 Task: Add Nature's Path Crunchy Vanilla Sunrise Cereal to the cart.
Action: Mouse moved to (701, 241)
Screenshot: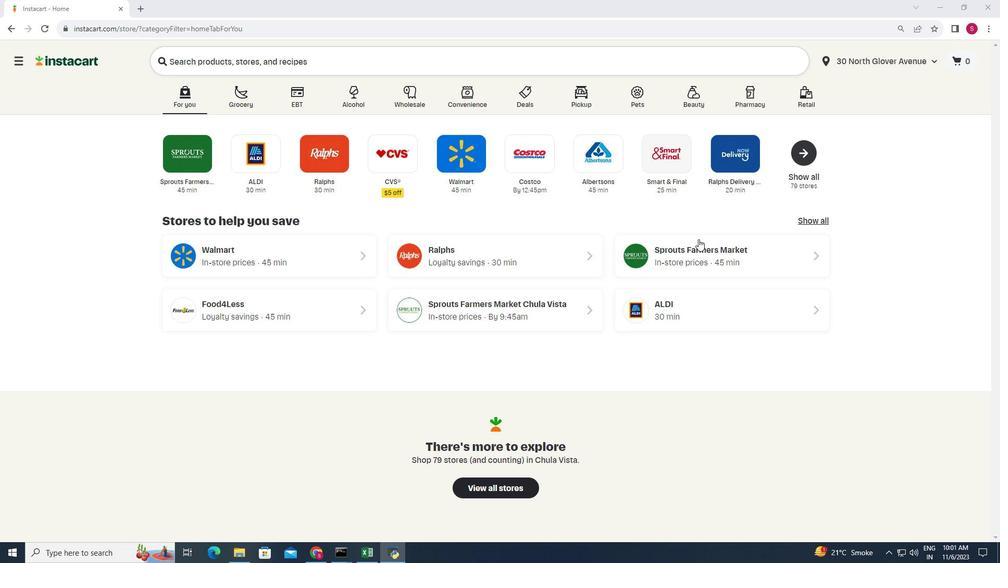 
Action: Mouse pressed left at (701, 241)
Screenshot: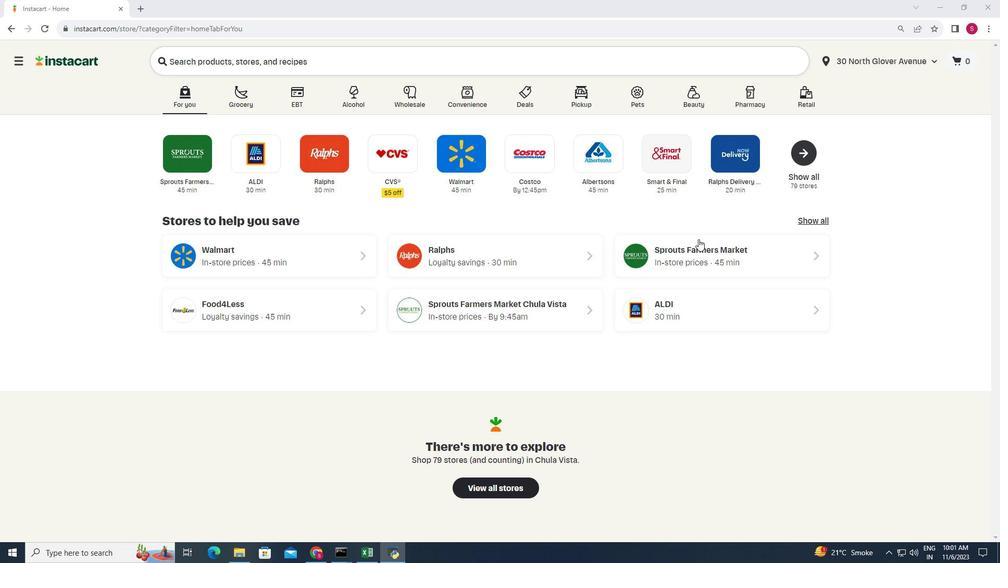 
Action: Mouse moved to (53, 414)
Screenshot: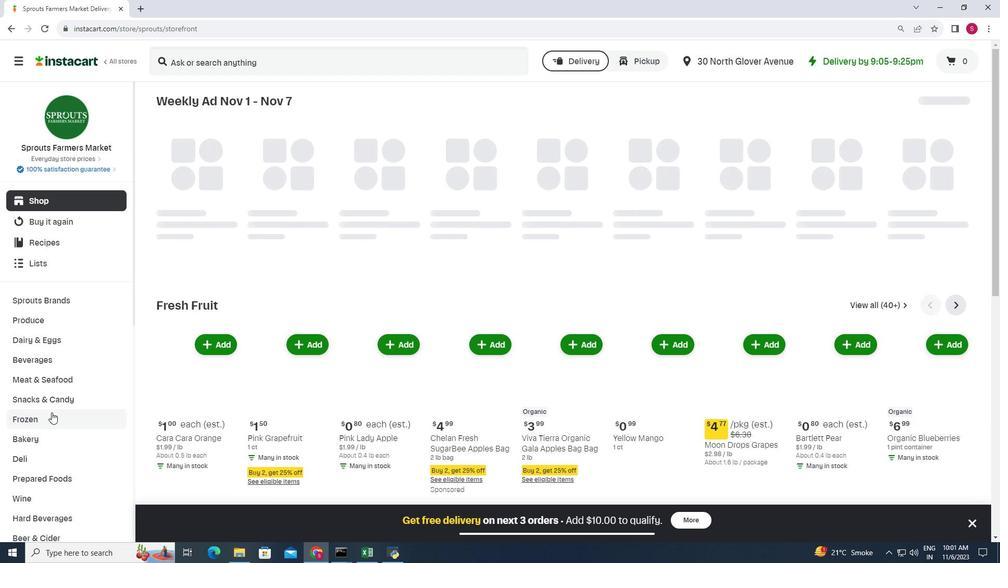 
Action: Mouse scrolled (53, 413) with delta (0, 0)
Screenshot: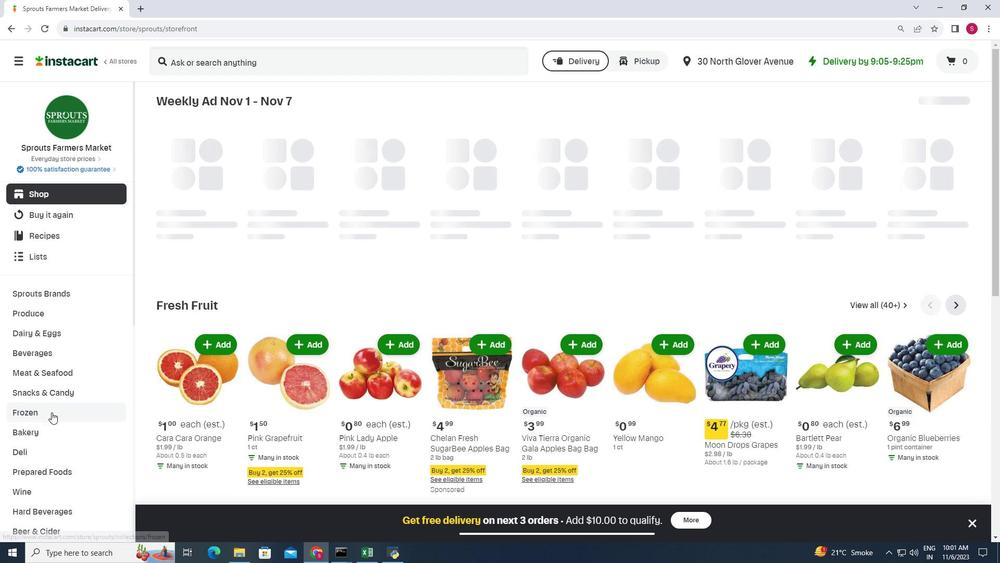 
Action: Mouse scrolled (53, 413) with delta (0, 0)
Screenshot: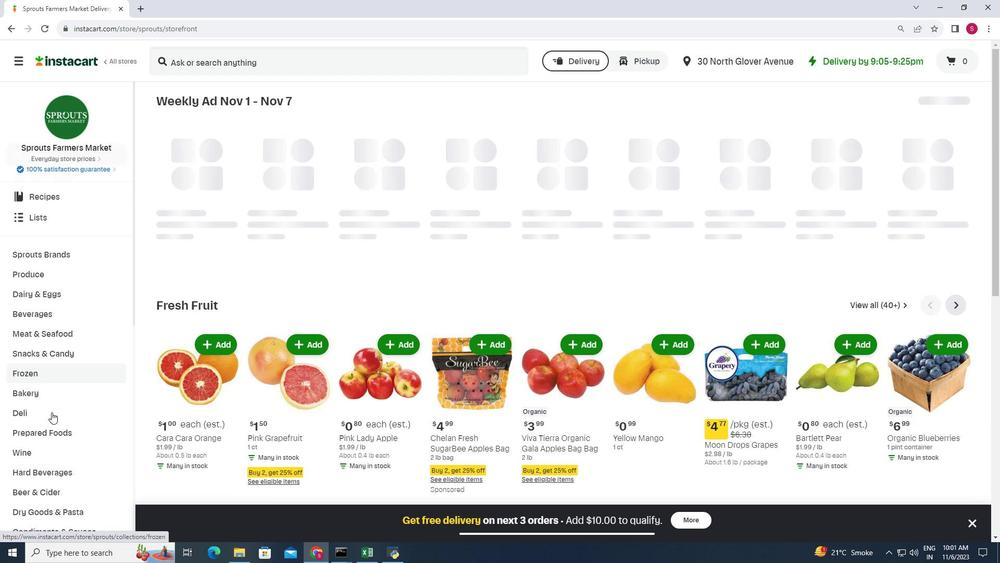 
Action: Mouse scrolled (53, 413) with delta (0, 0)
Screenshot: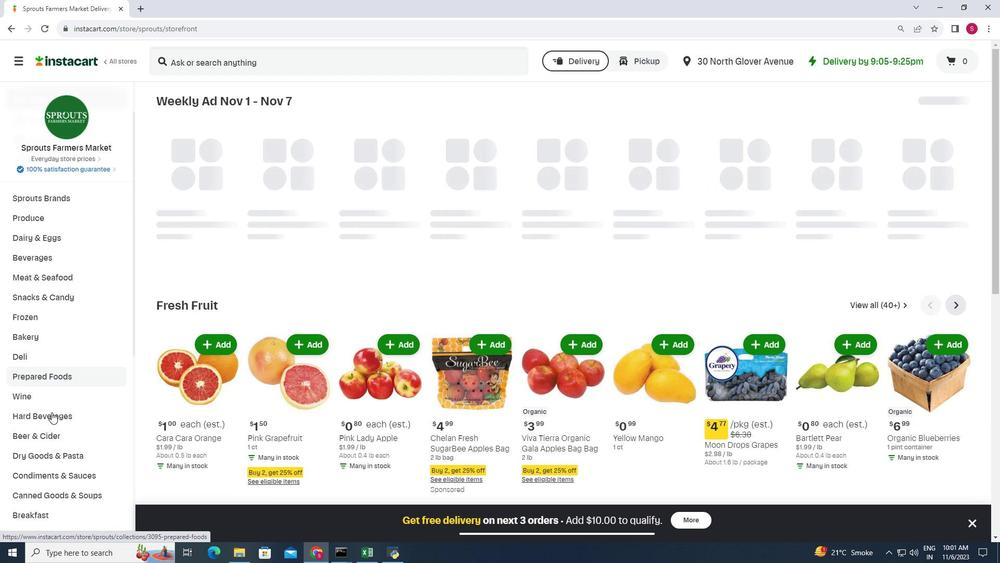 
Action: Mouse scrolled (53, 413) with delta (0, 0)
Screenshot: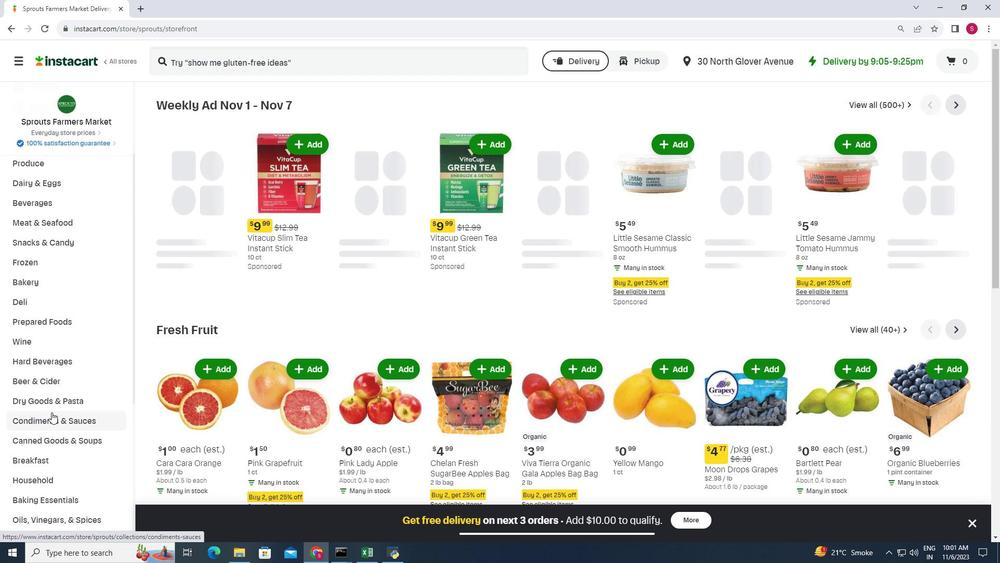 
Action: Mouse moved to (63, 408)
Screenshot: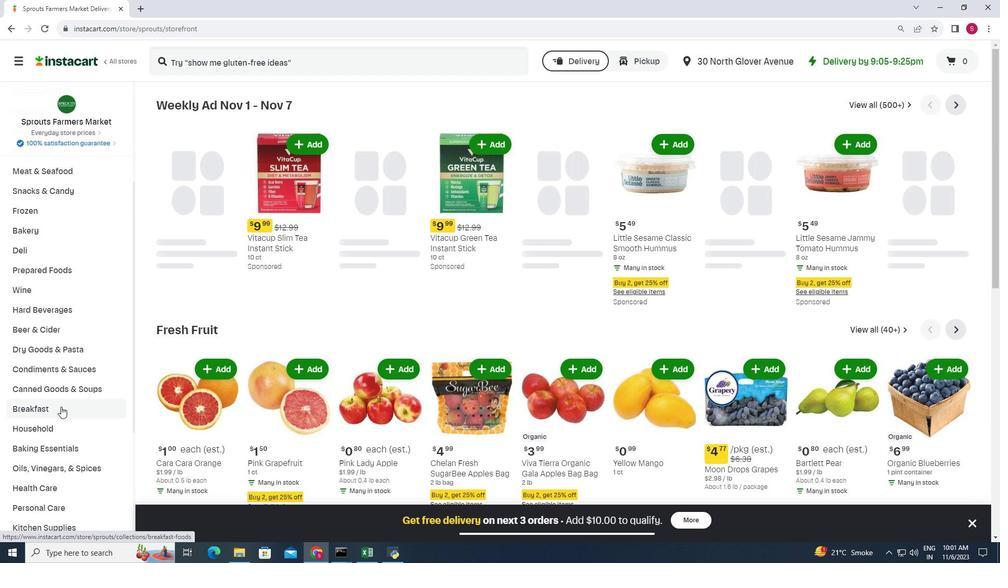 
Action: Mouse pressed left at (63, 408)
Screenshot: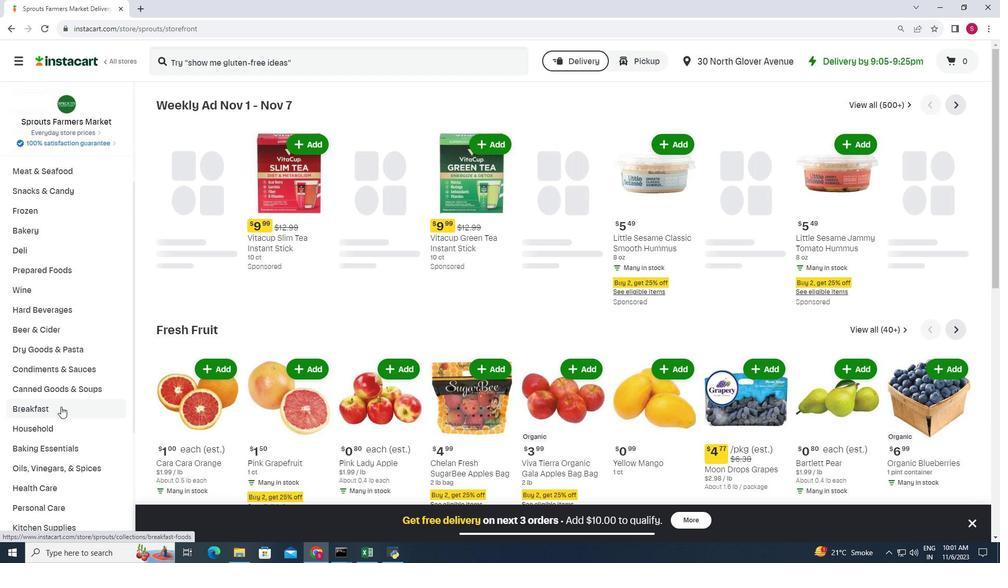 
Action: Mouse moved to (773, 133)
Screenshot: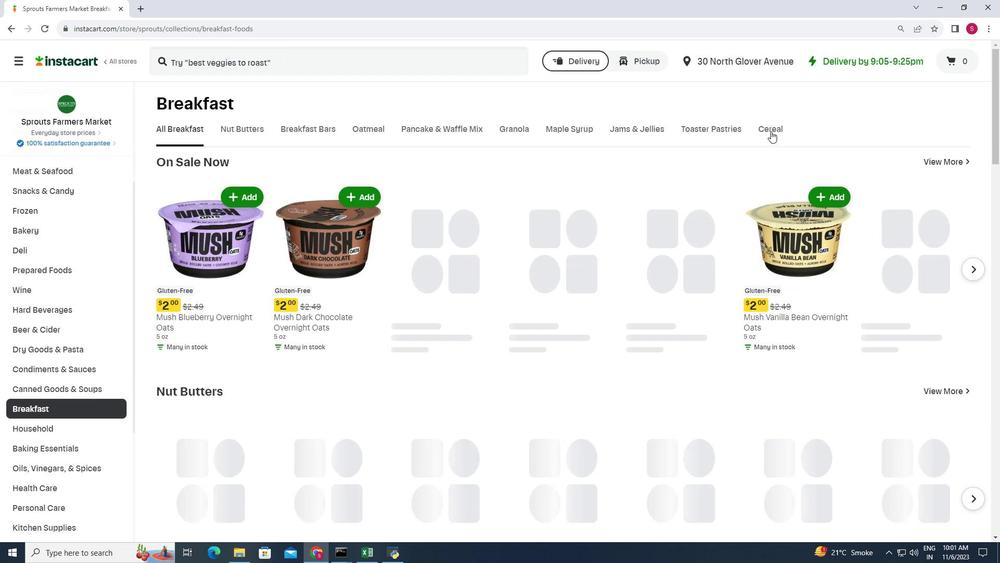 
Action: Mouse pressed left at (773, 133)
Screenshot: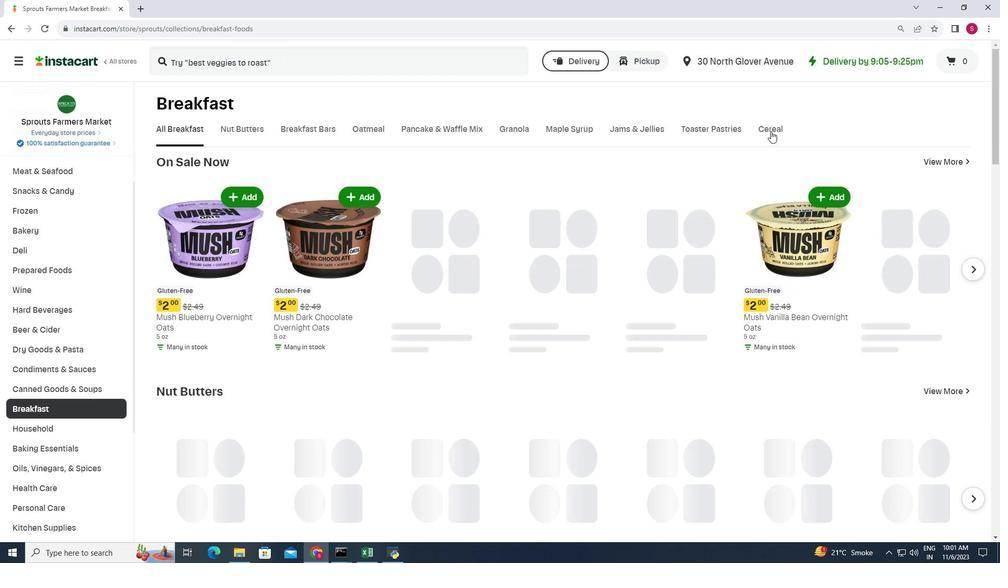 
Action: Mouse moved to (473, 195)
Screenshot: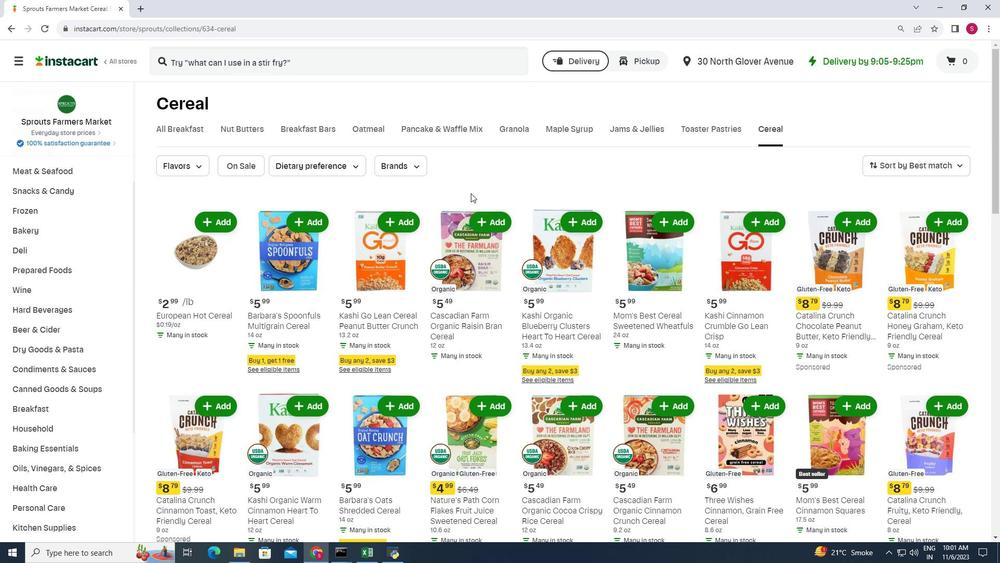 
Action: Mouse scrolled (473, 194) with delta (0, 0)
Screenshot: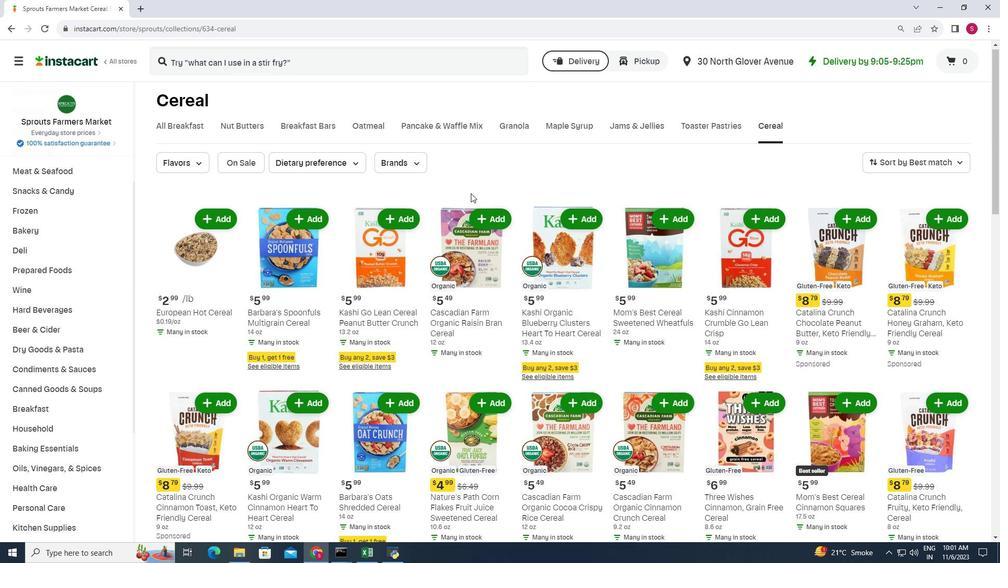 
Action: Mouse moved to (471, 196)
Screenshot: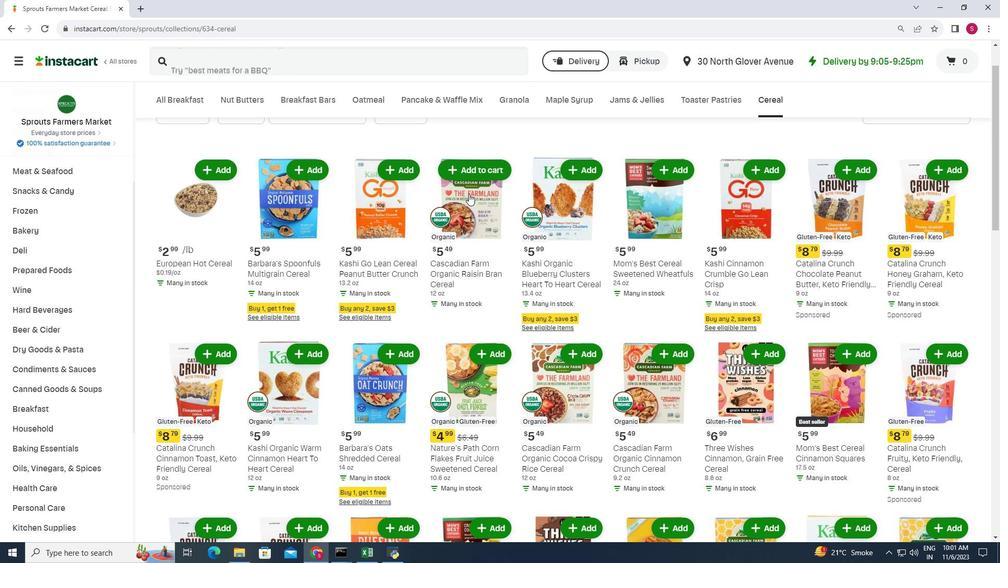 
Action: Mouse scrolled (471, 195) with delta (0, 0)
Screenshot: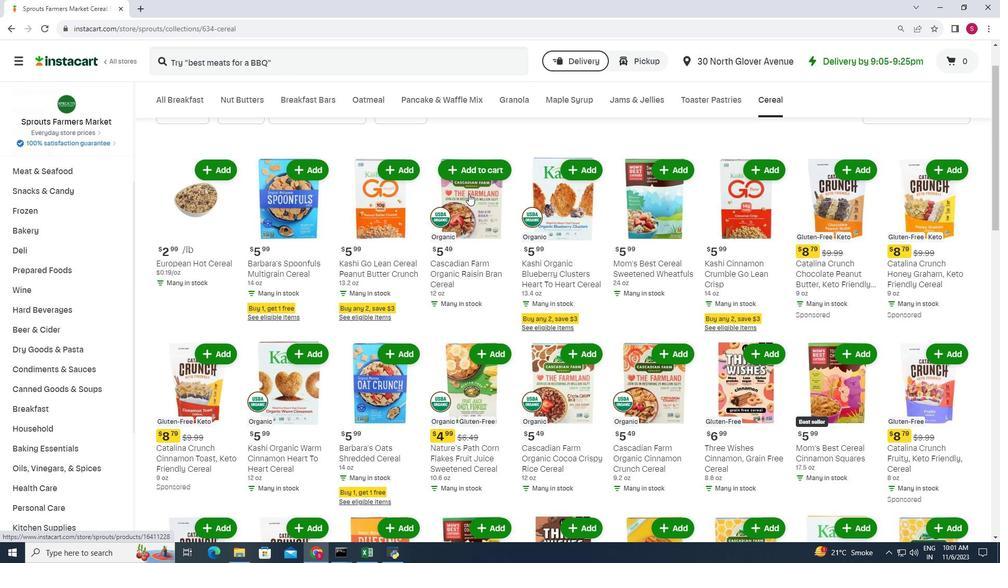 
Action: Mouse scrolled (471, 195) with delta (0, 0)
Screenshot: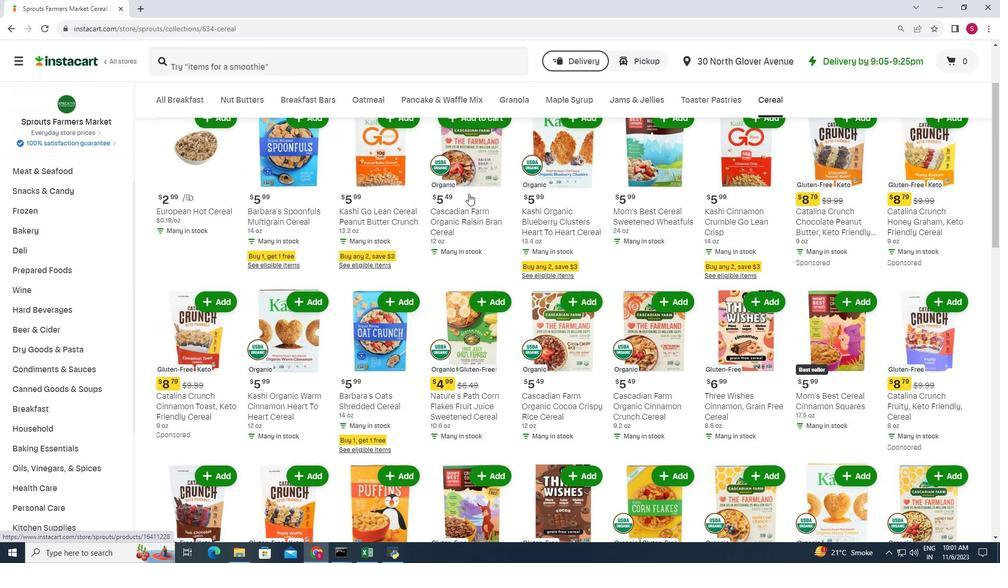 
Action: Mouse scrolled (471, 195) with delta (0, 0)
Screenshot: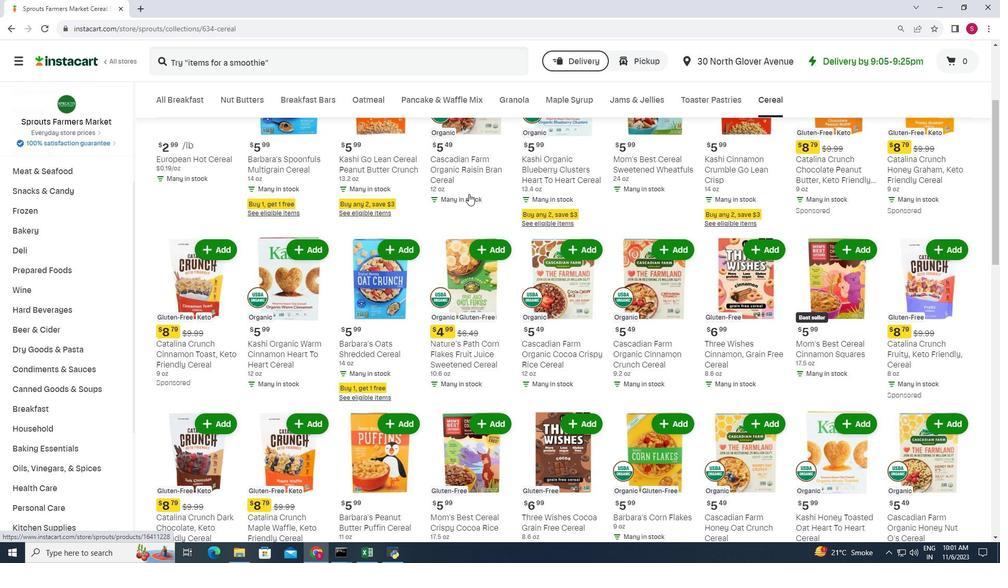 
Action: Mouse scrolled (471, 195) with delta (0, 0)
Screenshot: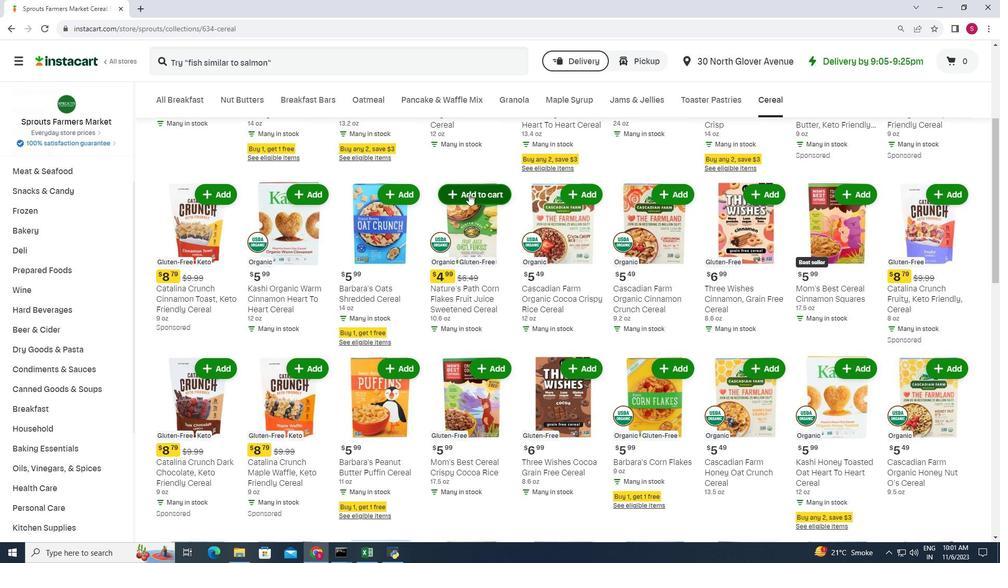 
Action: Mouse scrolled (471, 195) with delta (0, 0)
Screenshot: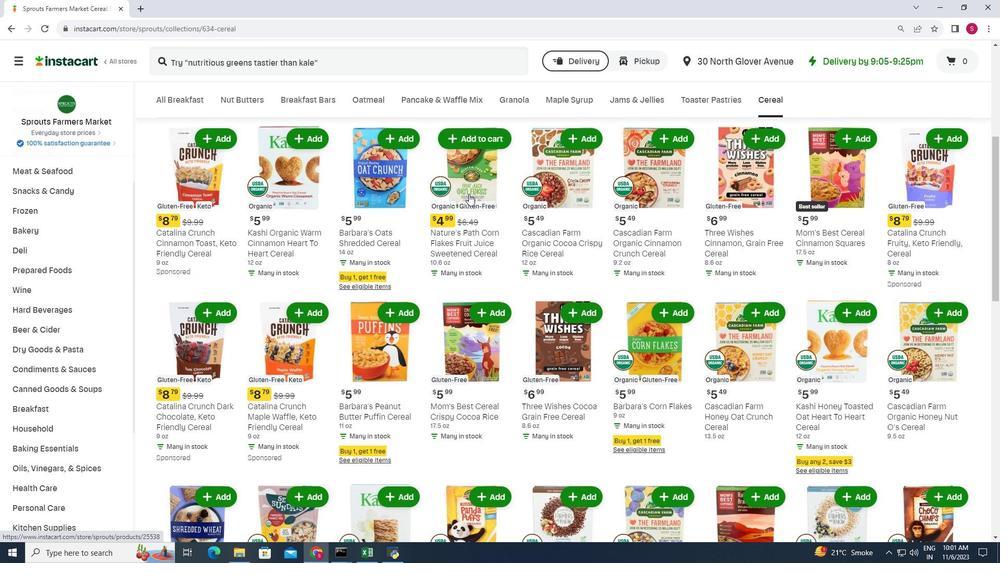 
Action: Mouse scrolled (471, 195) with delta (0, 0)
Screenshot: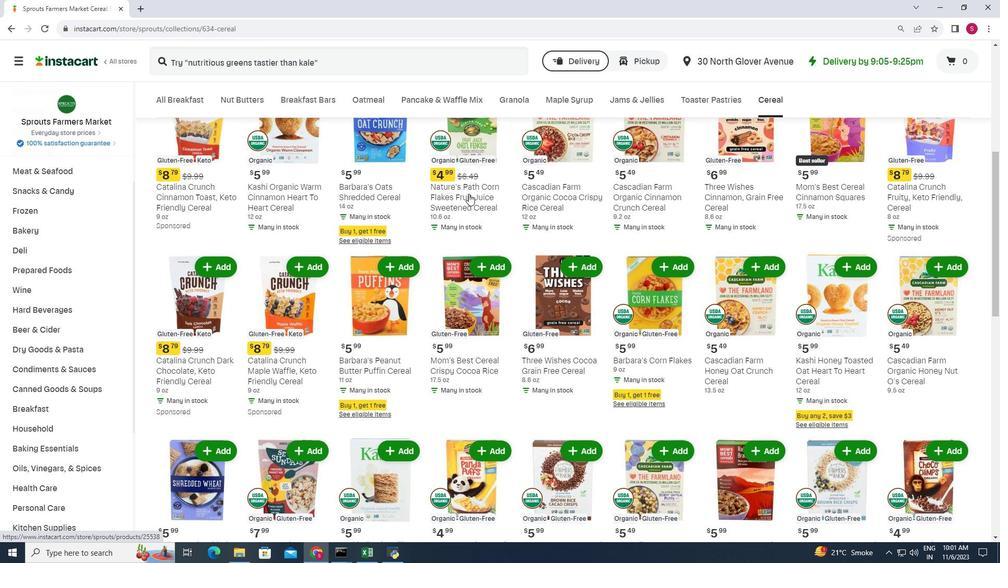
Action: Mouse scrolled (471, 195) with delta (0, 0)
Screenshot: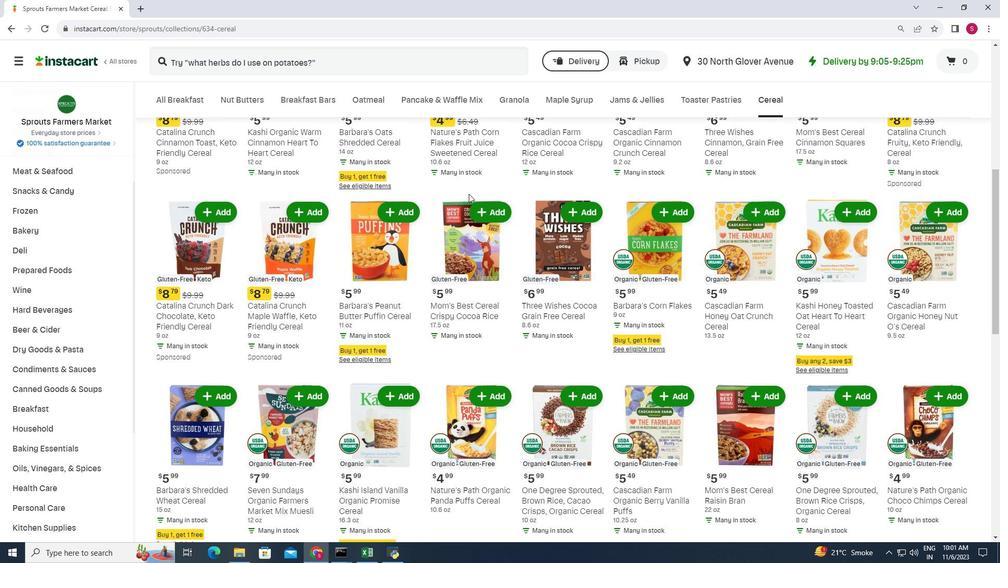 
Action: Mouse scrolled (471, 195) with delta (0, 0)
Screenshot: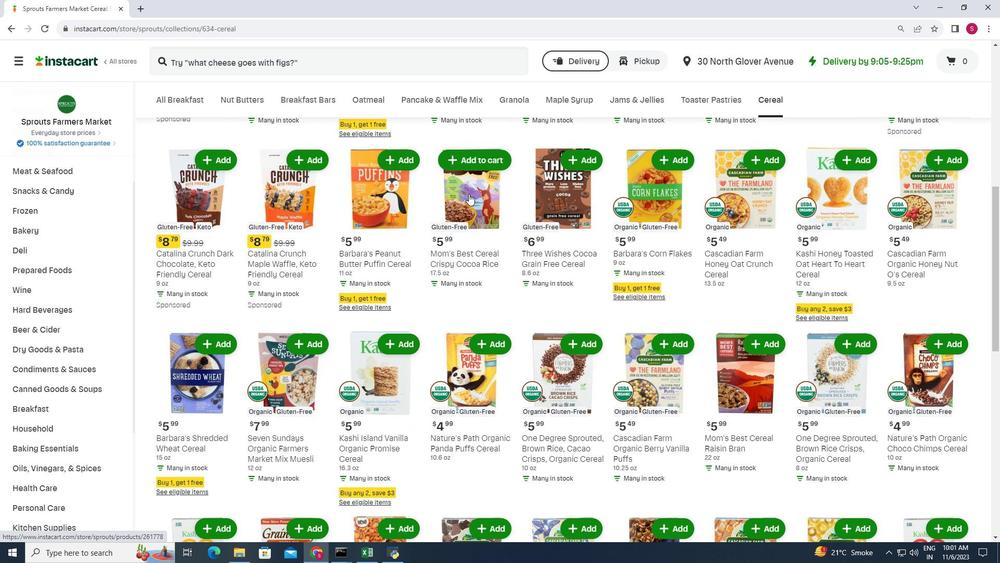 
Action: Mouse scrolled (471, 195) with delta (0, 0)
Screenshot: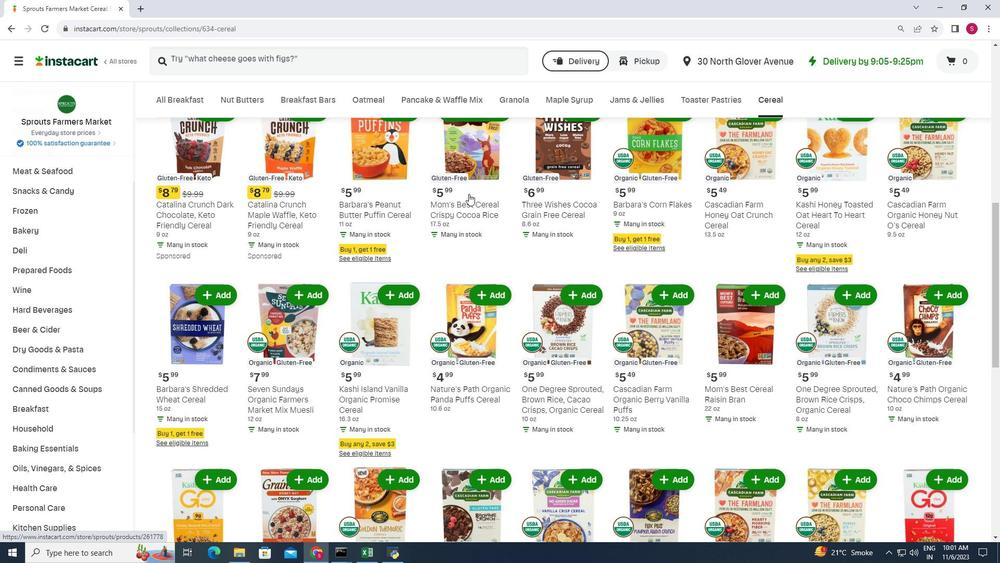
Action: Mouse scrolled (471, 195) with delta (0, 0)
Screenshot: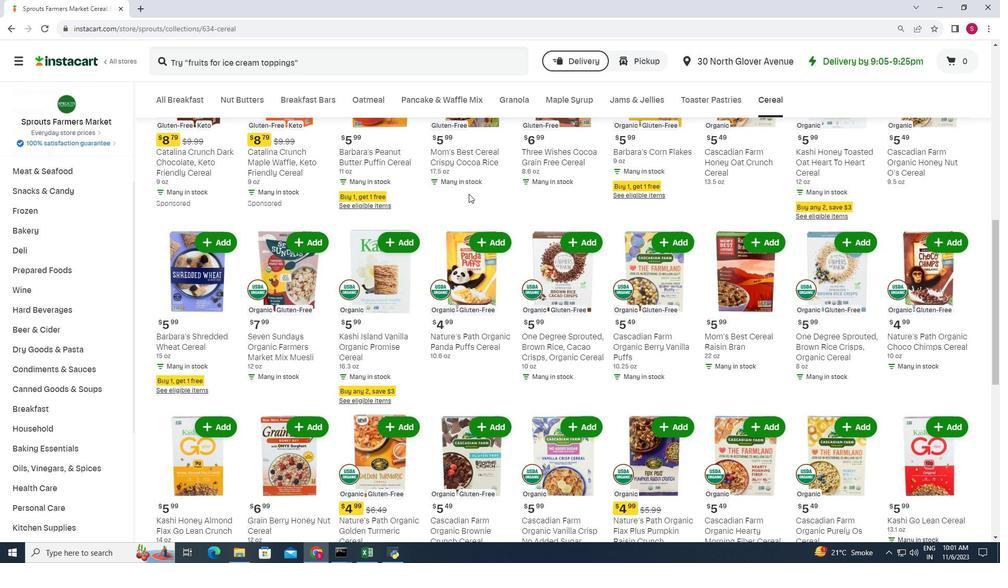 
Action: Mouse scrolled (471, 195) with delta (0, 0)
Screenshot: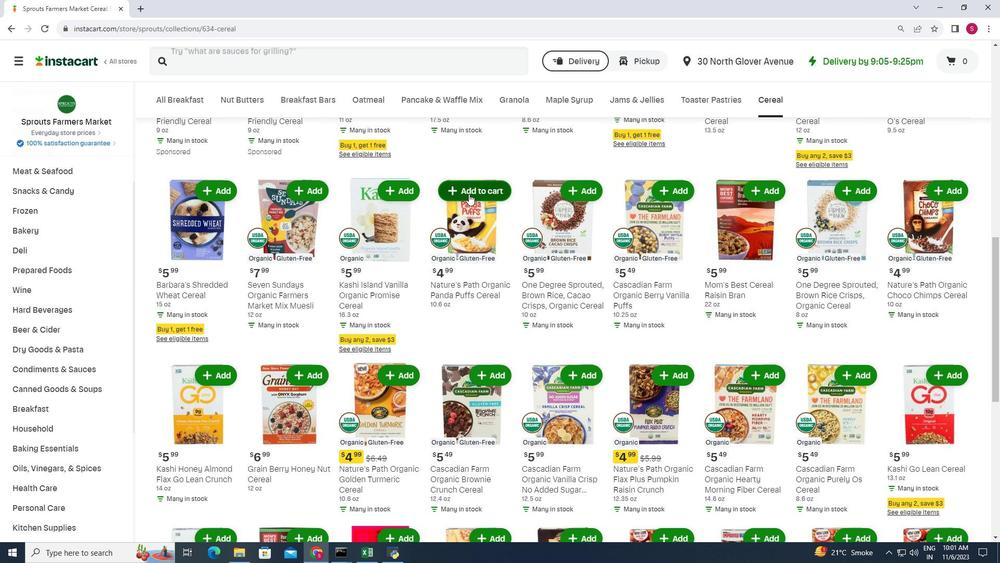 
Action: Mouse scrolled (471, 195) with delta (0, 0)
Screenshot: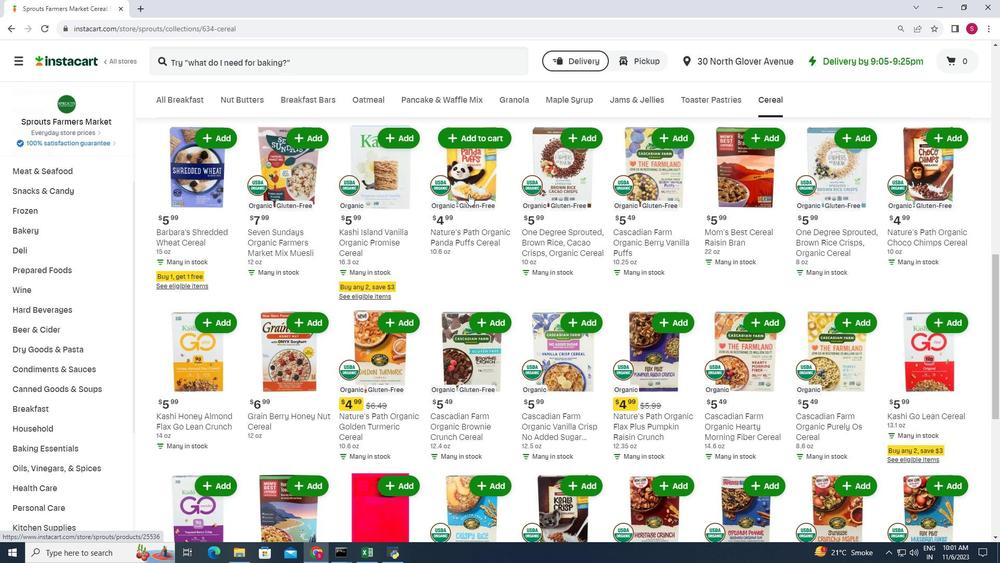 
Action: Mouse scrolled (471, 196) with delta (0, 0)
Screenshot: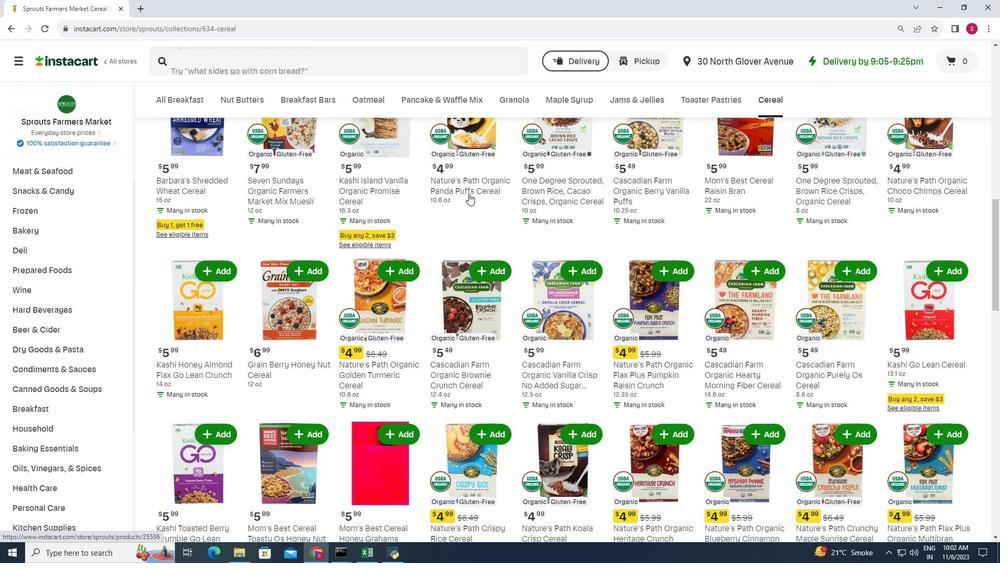 
Action: Mouse scrolled (471, 195) with delta (0, 0)
Screenshot: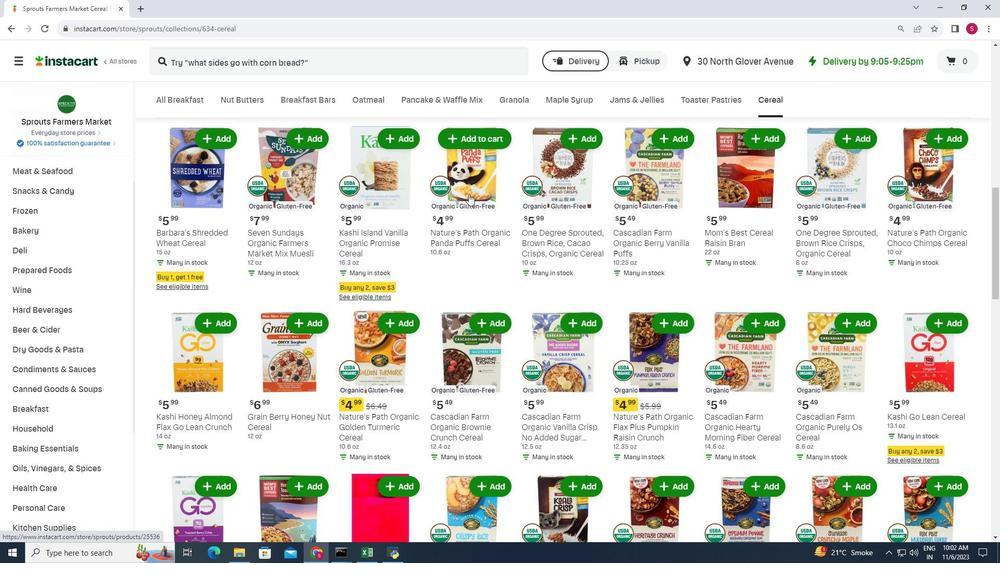 
Action: Mouse scrolled (471, 195) with delta (0, 0)
Screenshot: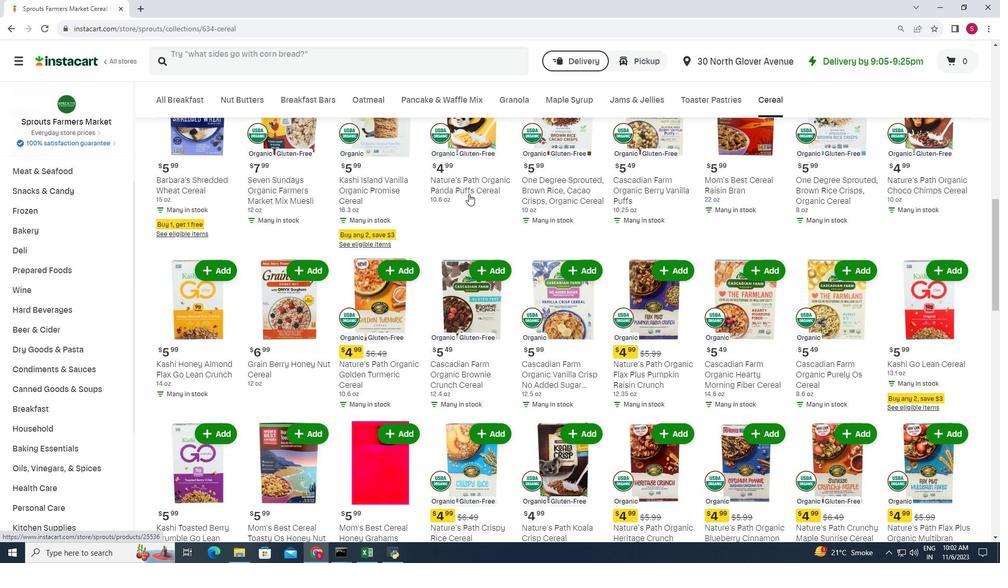 
Action: Mouse scrolled (471, 195) with delta (0, 0)
Screenshot: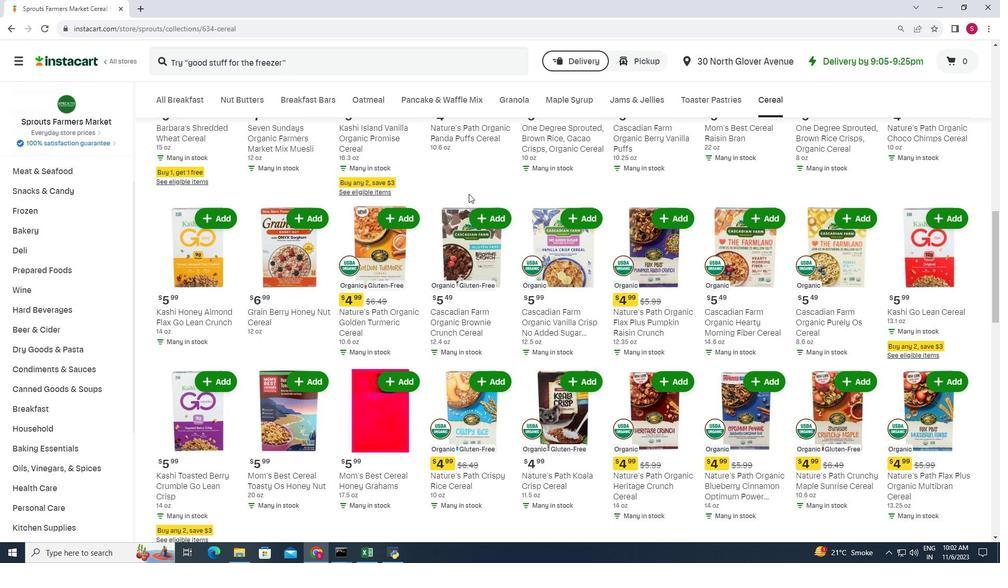 
Action: Mouse scrolled (471, 196) with delta (0, 0)
Screenshot: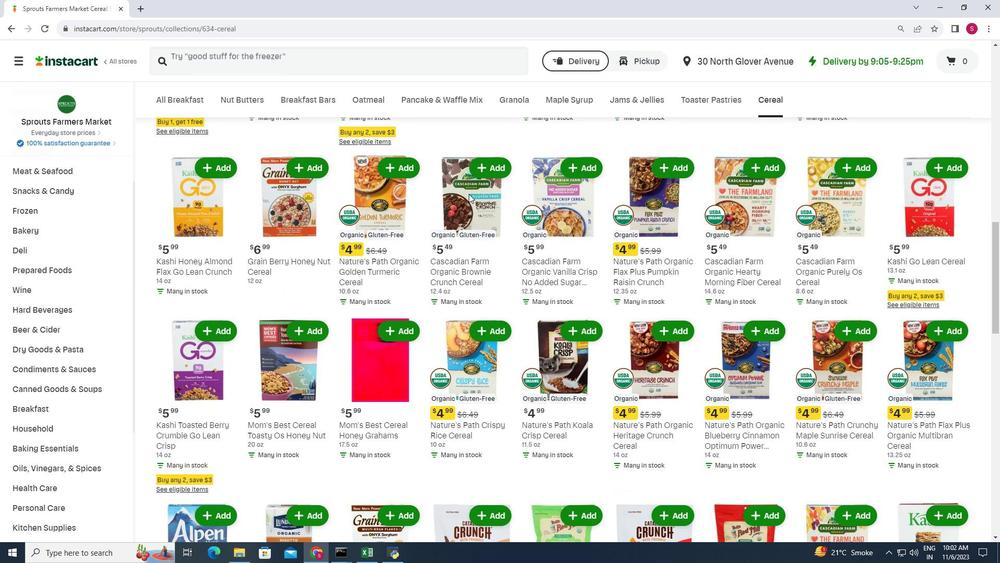 
Action: Mouse scrolled (471, 195) with delta (0, 0)
Screenshot: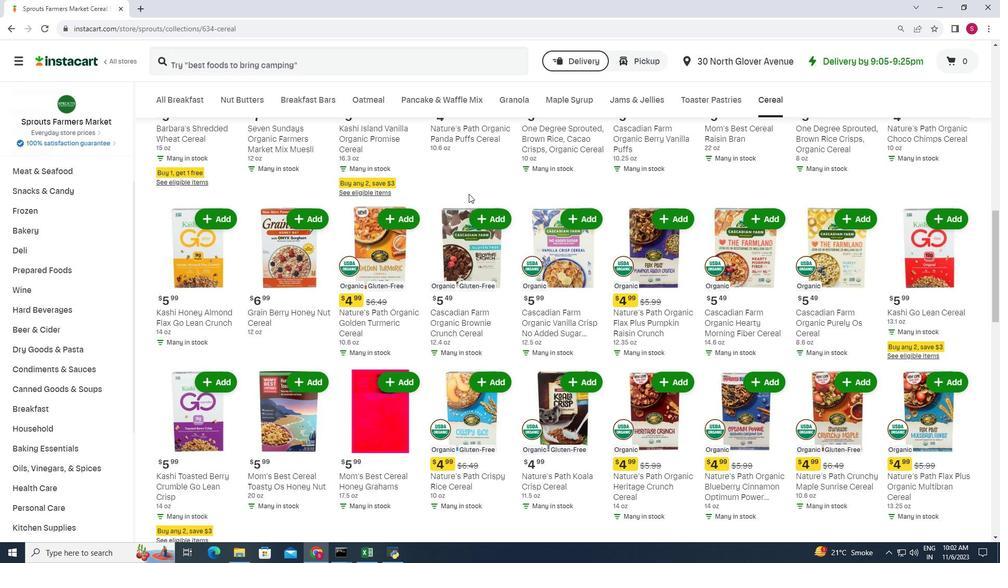 
Action: Mouse scrolled (471, 195) with delta (0, 0)
Screenshot: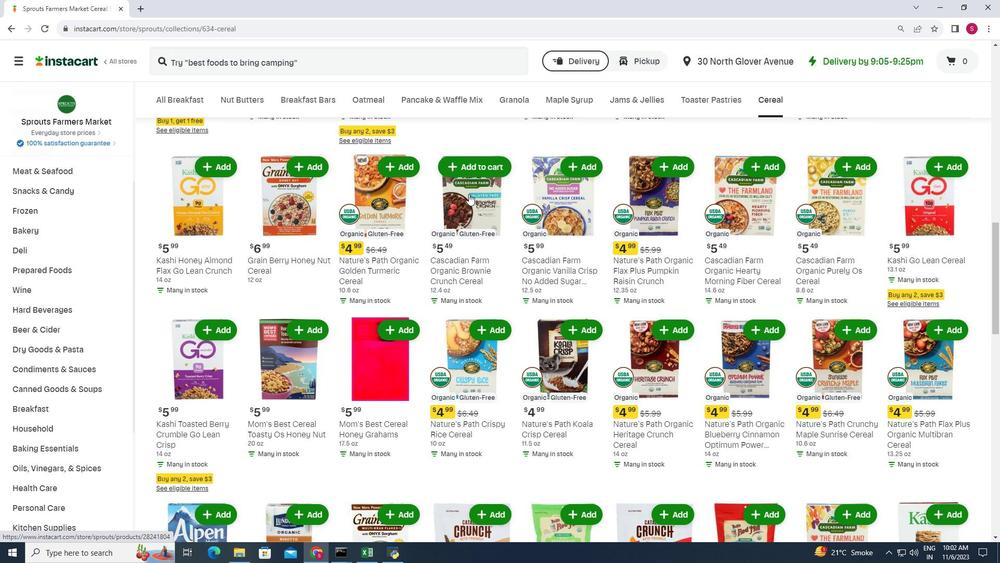 
Action: Mouse scrolled (471, 195) with delta (0, 0)
Screenshot: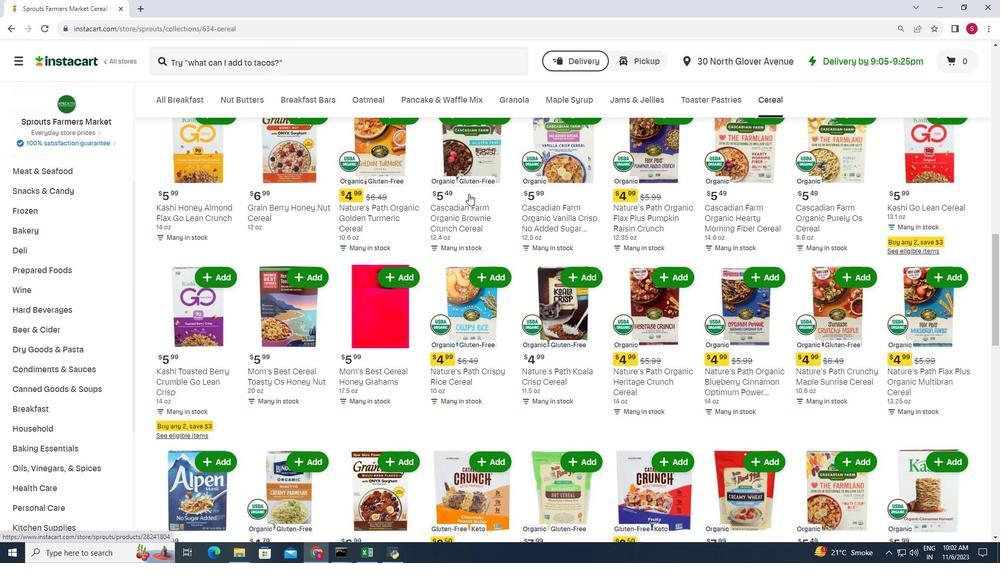 
Action: Mouse scrolled (471, 195) with delta (0, 0)
Screenshot: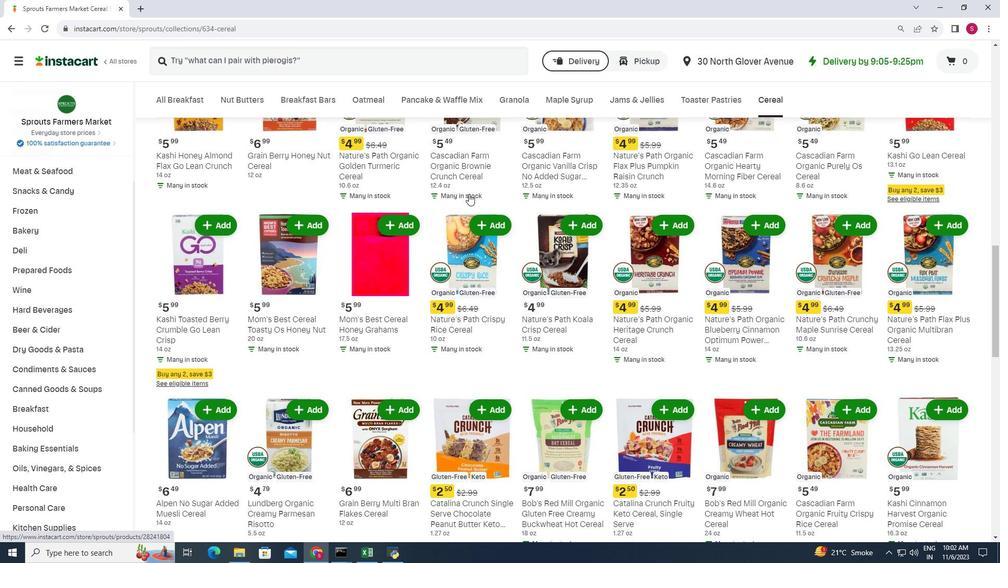 
Action: Mouse scrolled (471, 195) with delta (0, 0)
Screenshot: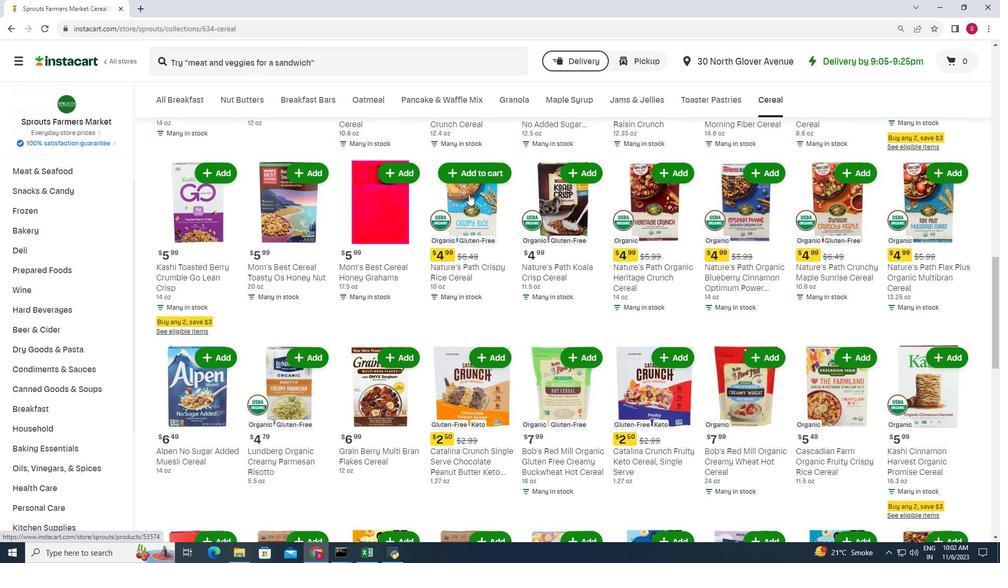 
Action: Mouse scrolled (471, 195) with delta (0, 0)
Screenshot: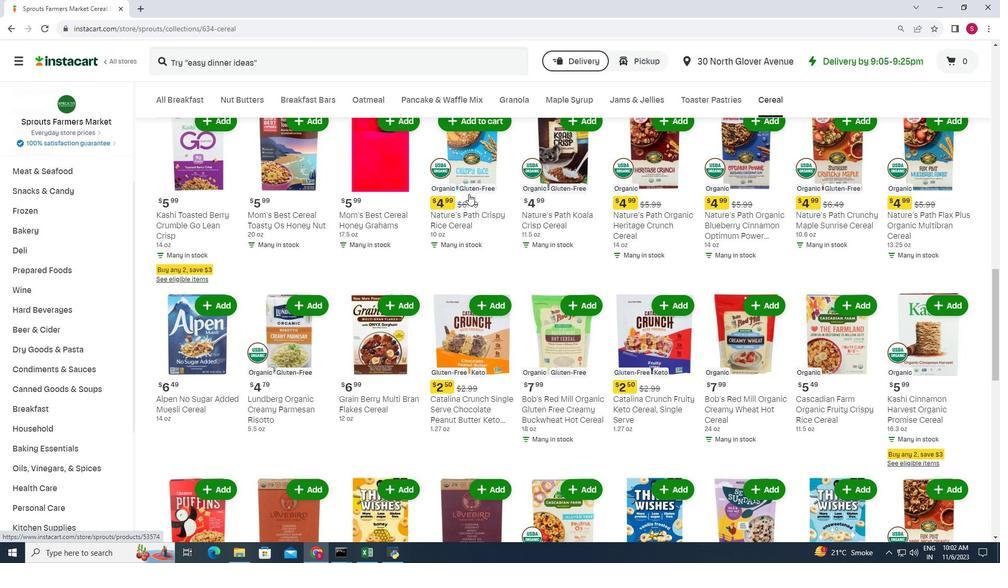 
Action: Mouse scrolled (471, 195) with delta (0, 0)
Screenshot: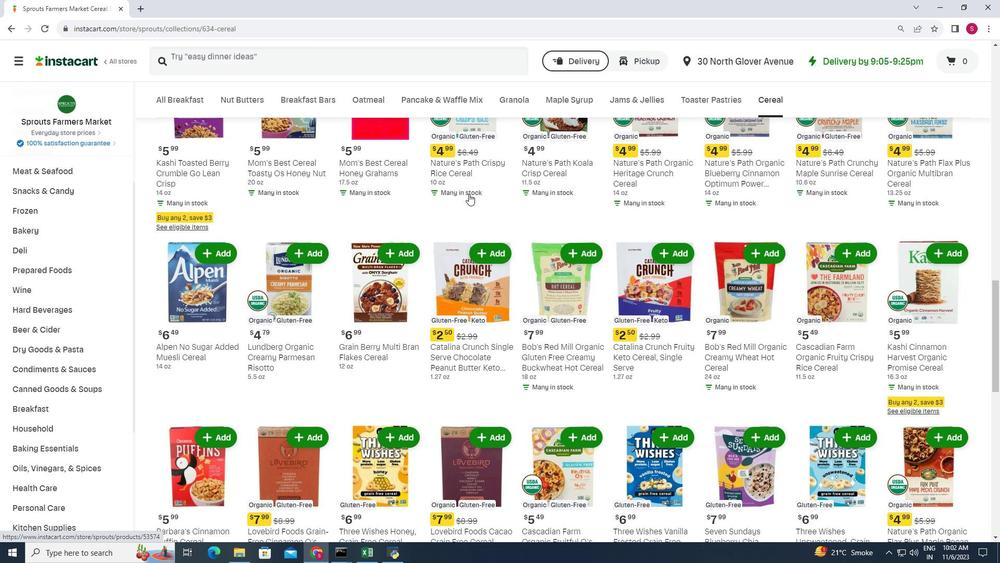 
Action: Mouse scrolled (471, 195) with delta (0, 0)
Screenshot: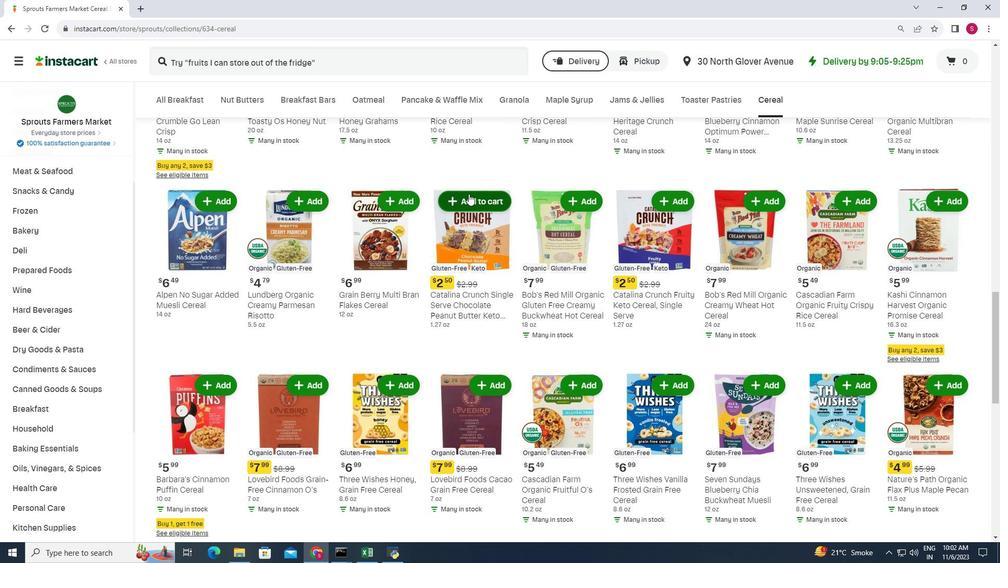 
Action: Mouse scrolled (471, 195) with delta (0, 0)
Screenshot: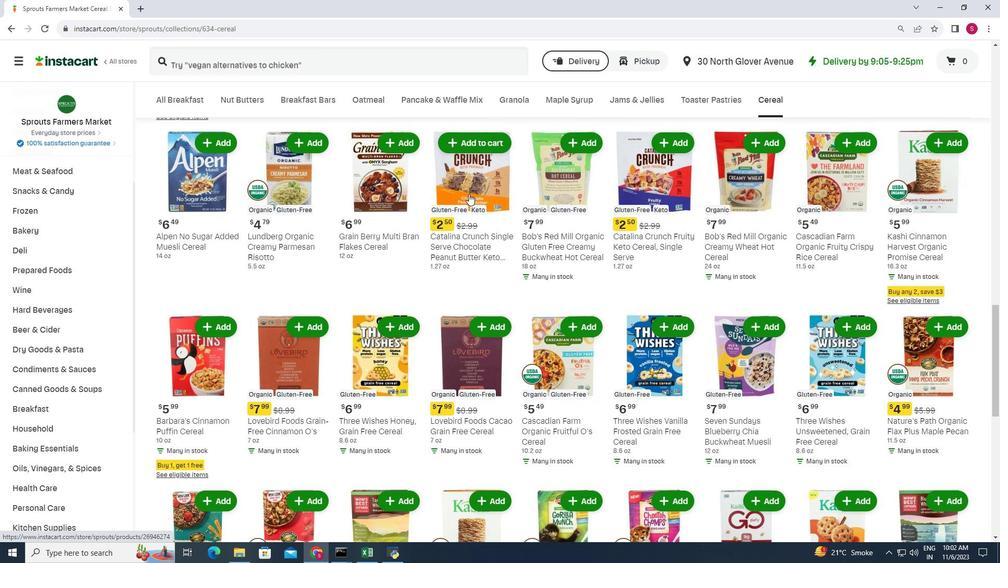 
Action: Mouse scrolled (471, 196) with delta (0, 0)
Screenshot: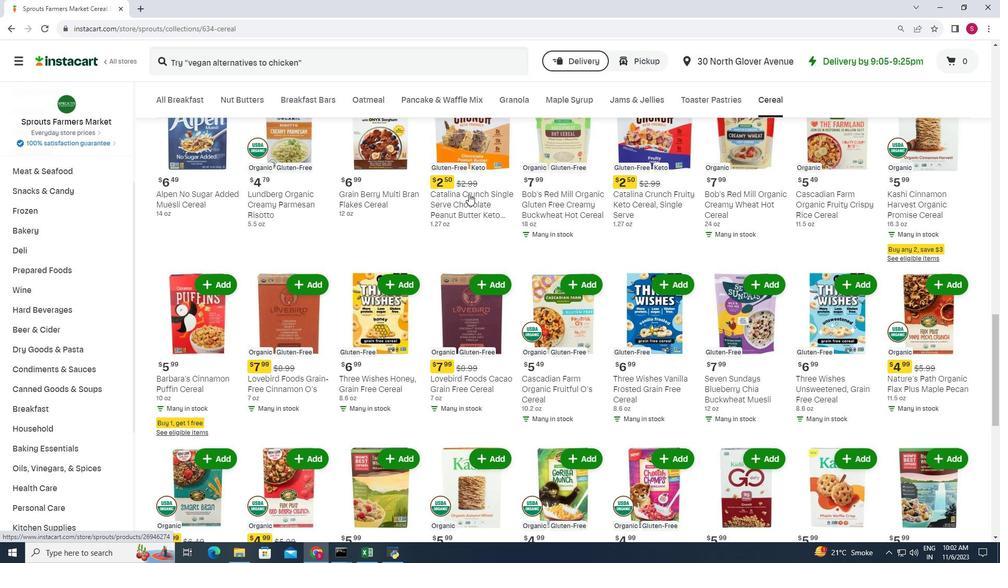 
Action: Mouse scrolled (471, 195) with delta (0, 0)
Screenshot: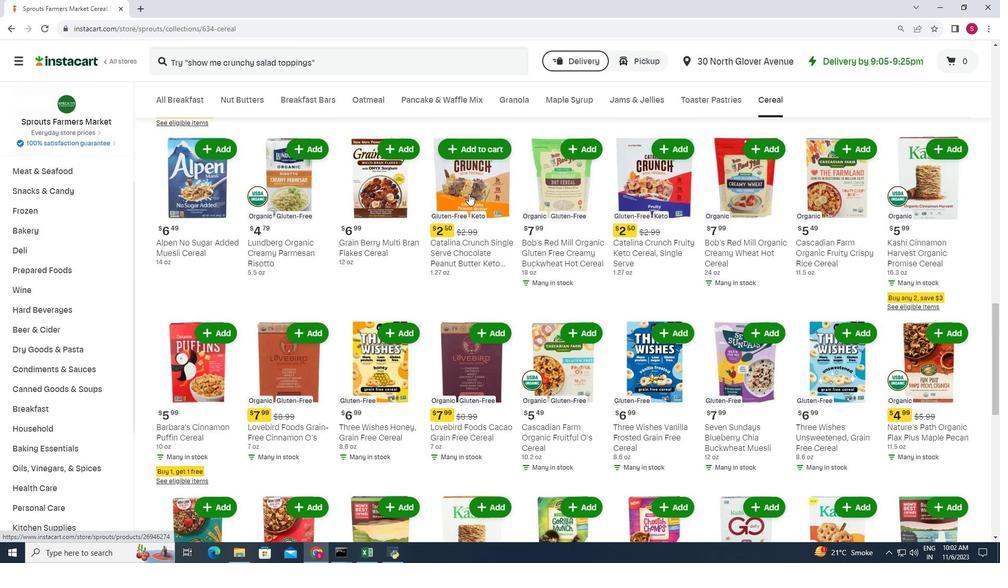 
Action: Mouse scrolled (471, 195) with delta (0, 0)
Screenshot: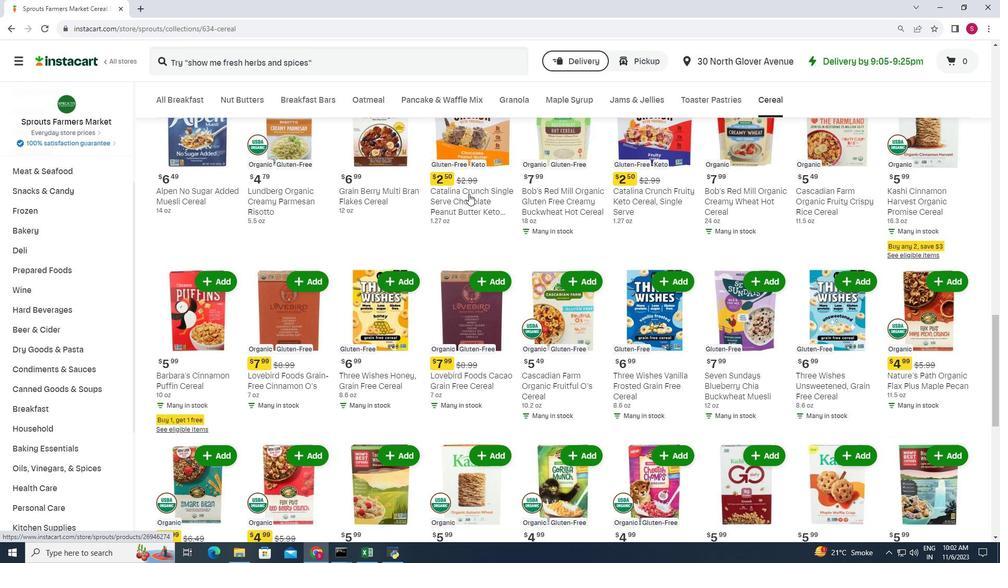 
Action: Mouse scrolled (471, 195) with delta (0, 0)
Screenshot: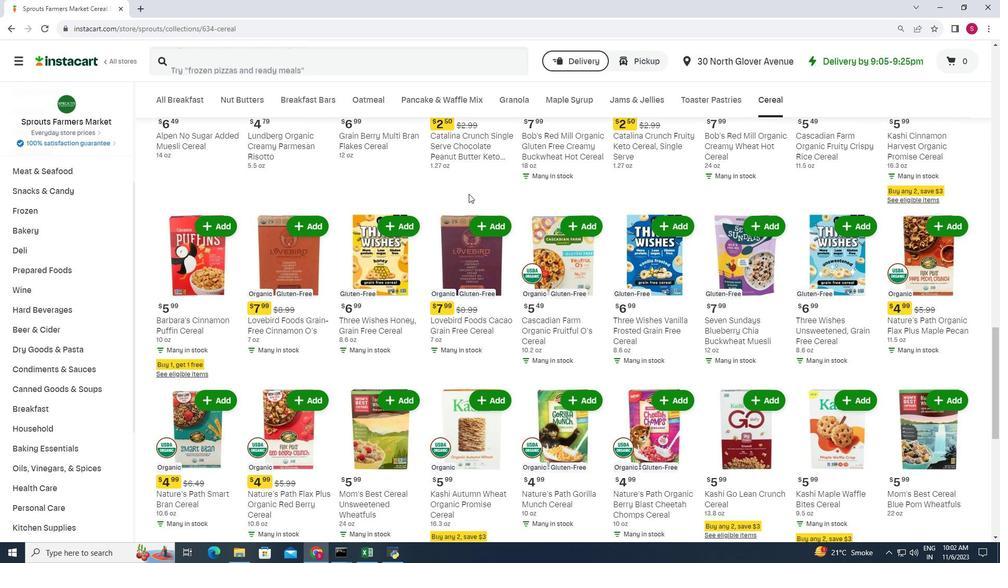 
Action: Mouse scrolled (471, 195) with delta (0, 0)
Screenshot: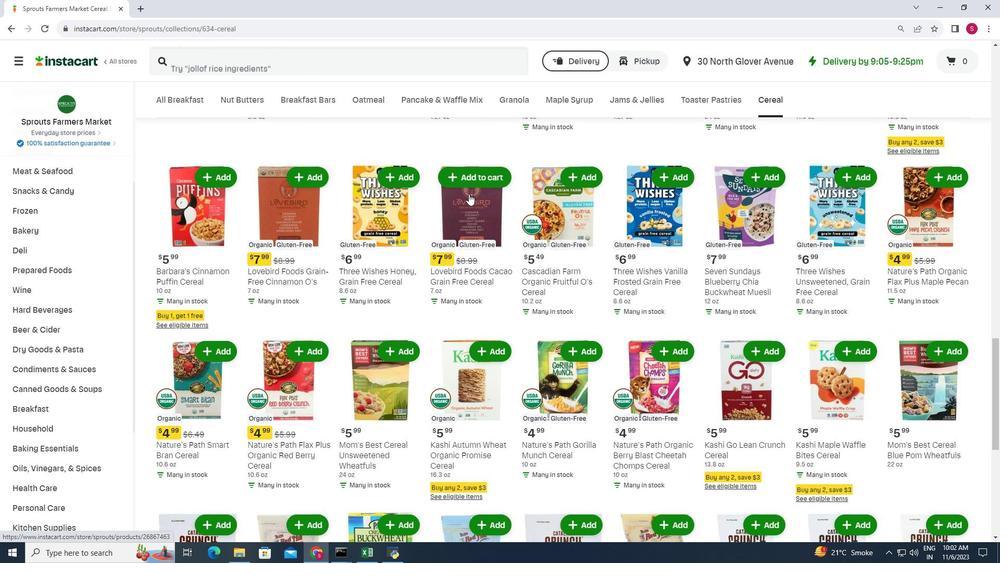 
Action: Mouse moved to (463, 194)
Screenshot: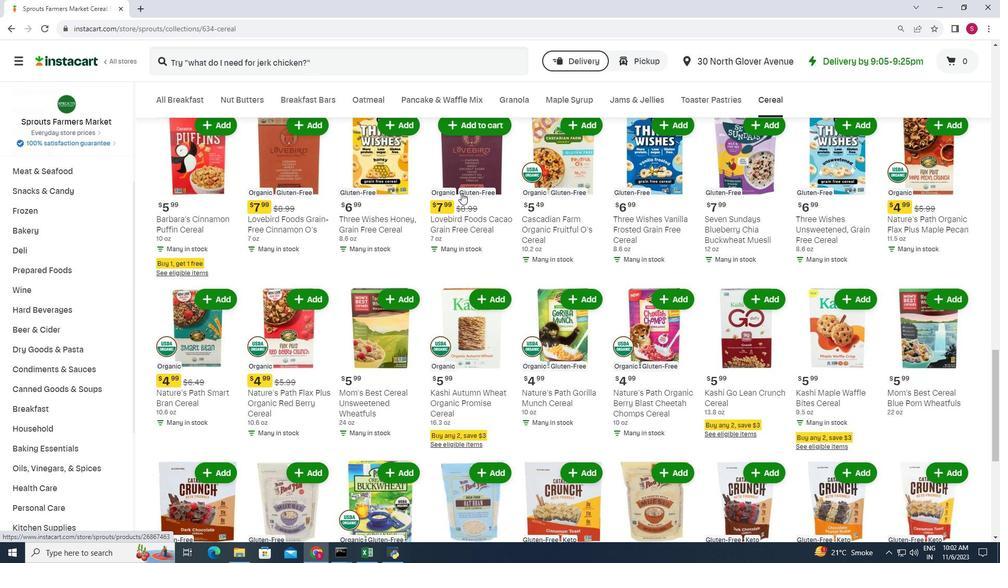 
Action: Mouse scrolled (463, 195) with delta (0, 0)
Screenshot: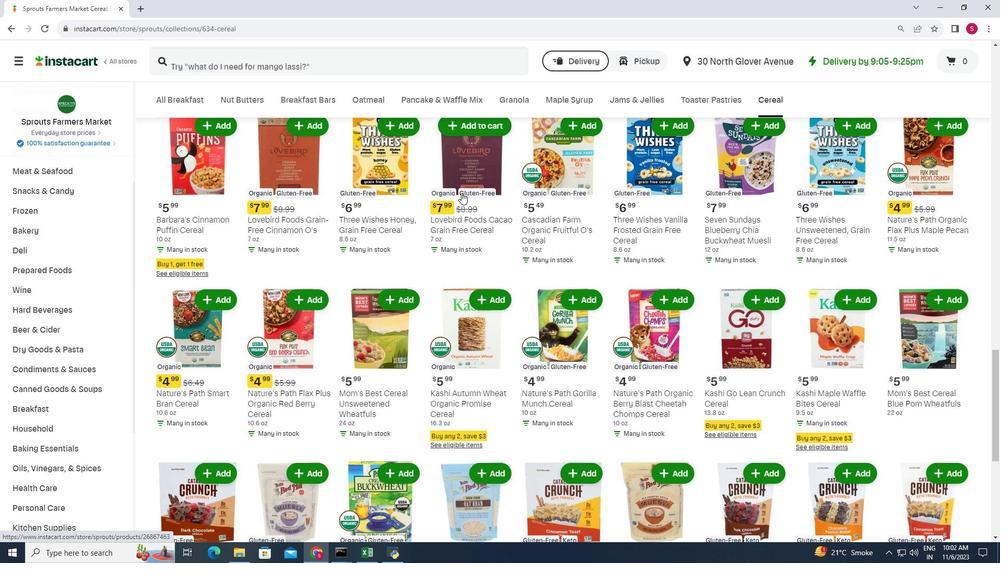 
Action: Mouse scrolled (463, 194) with delta (0, 0)
Screenshot: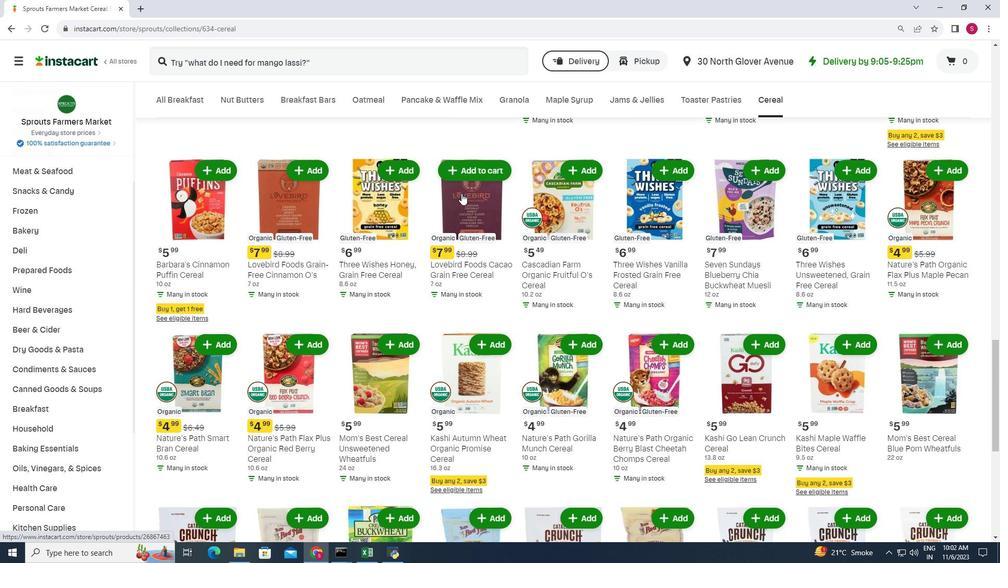
Action: Mouse moved to (463, 195)
Screenshot: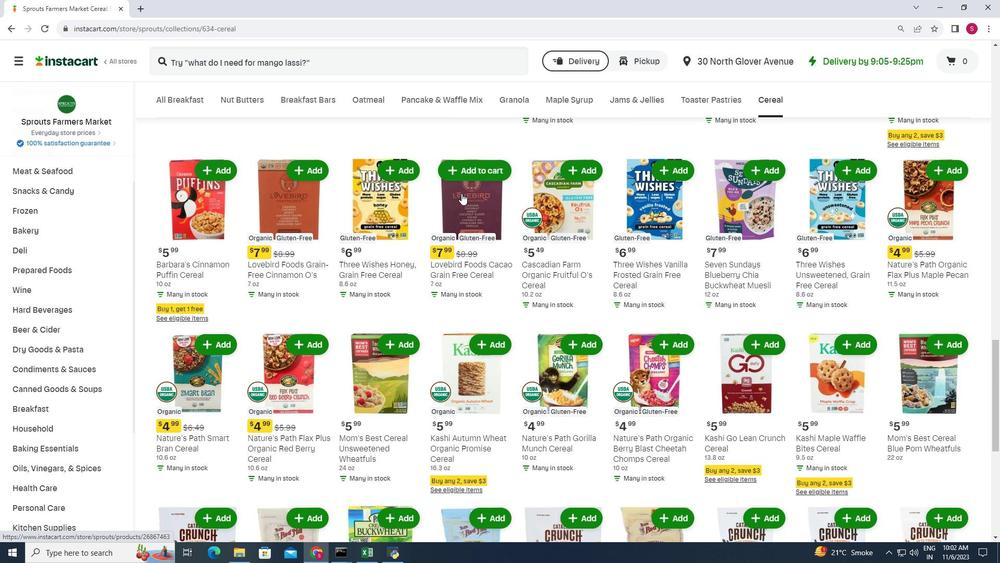 
Action: Mouse scrolled (463, 194) with delta (0, 0)
Screenshot: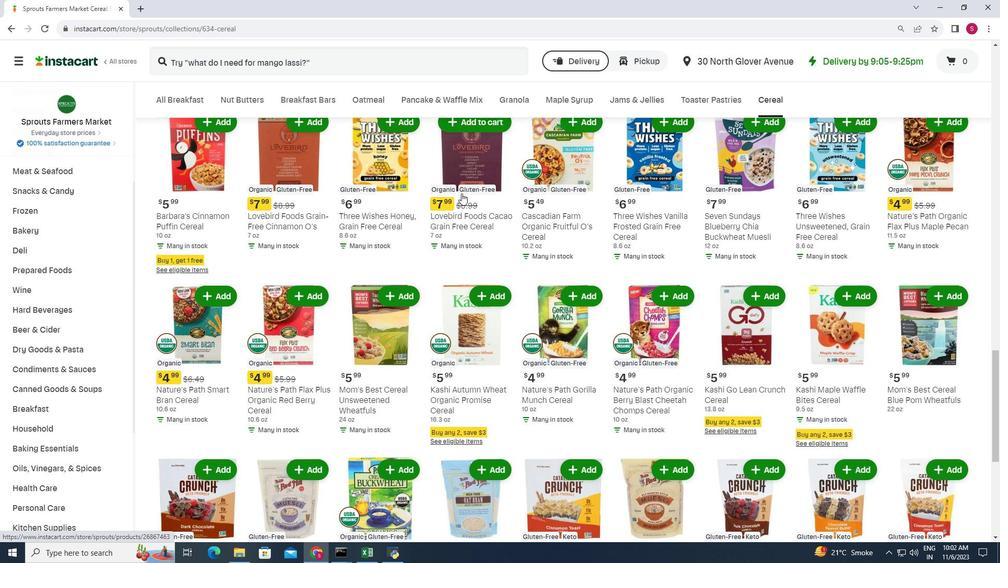 
Action: Mouse scrolled (463, 194) with delta (0, 0)
Screenshot: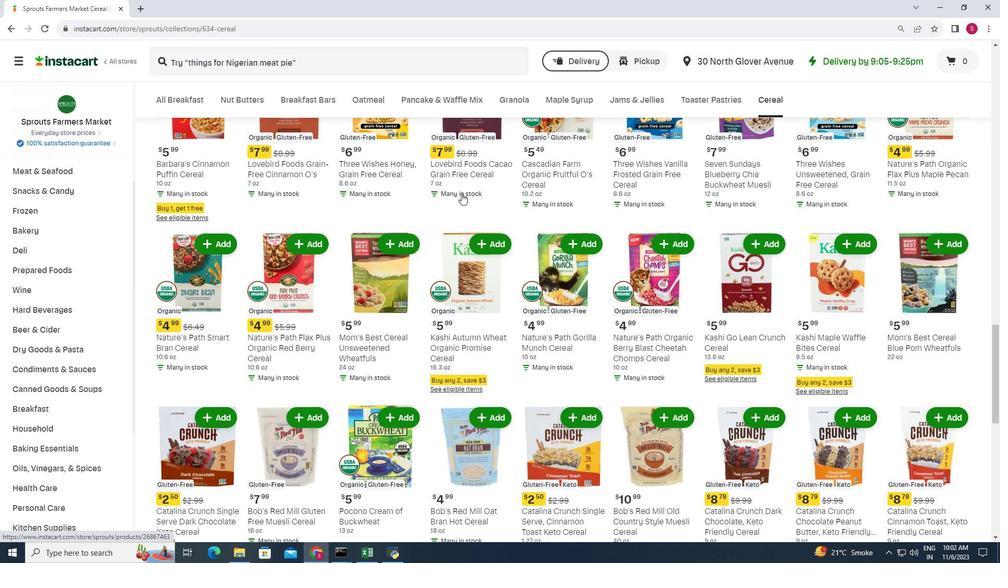 
Action: Mouse scrolled (463, 194) with delta (0, 0)
Screenshot: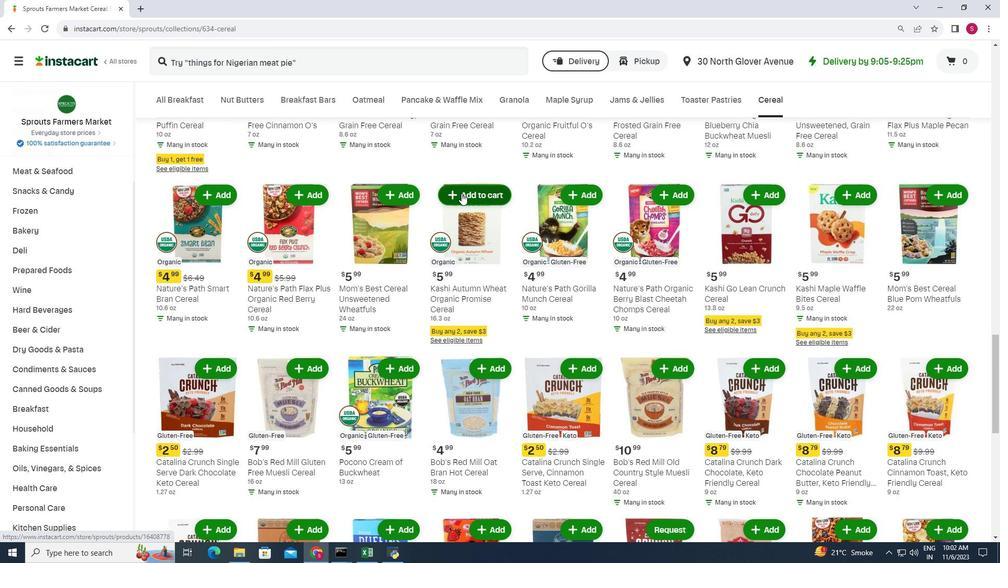 
Action: Mouse moved to (453, 189)
Screenshot: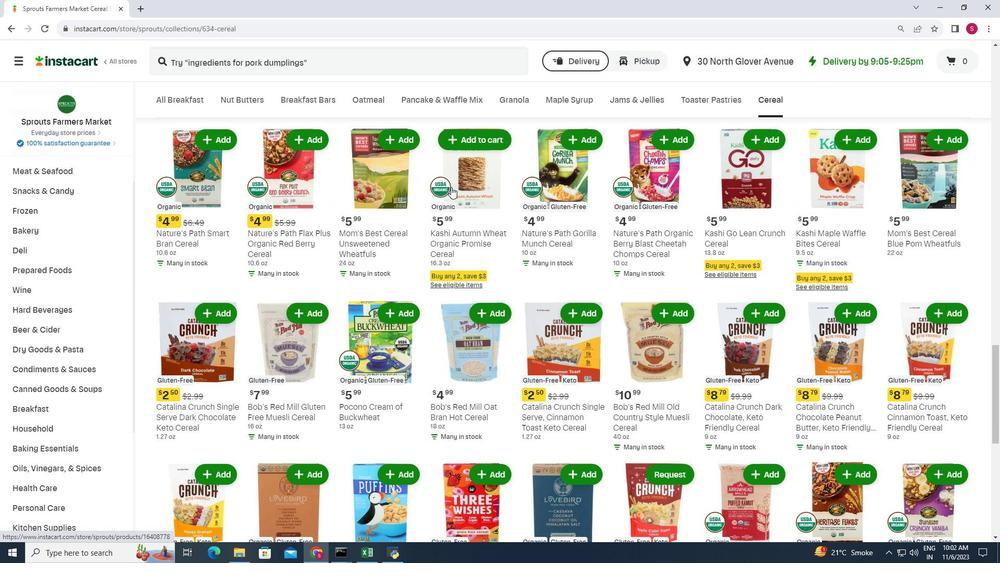 
Action: Mouse scrolled (453, 188) with delta (0, 0)
Screenshot: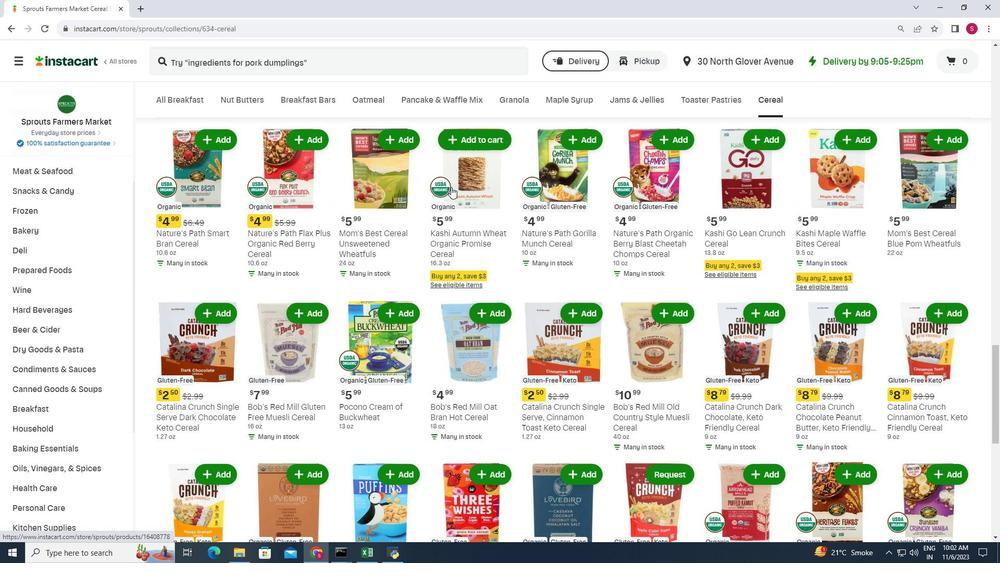 
Action: Mouse moved to (455, 193)
Screenshot: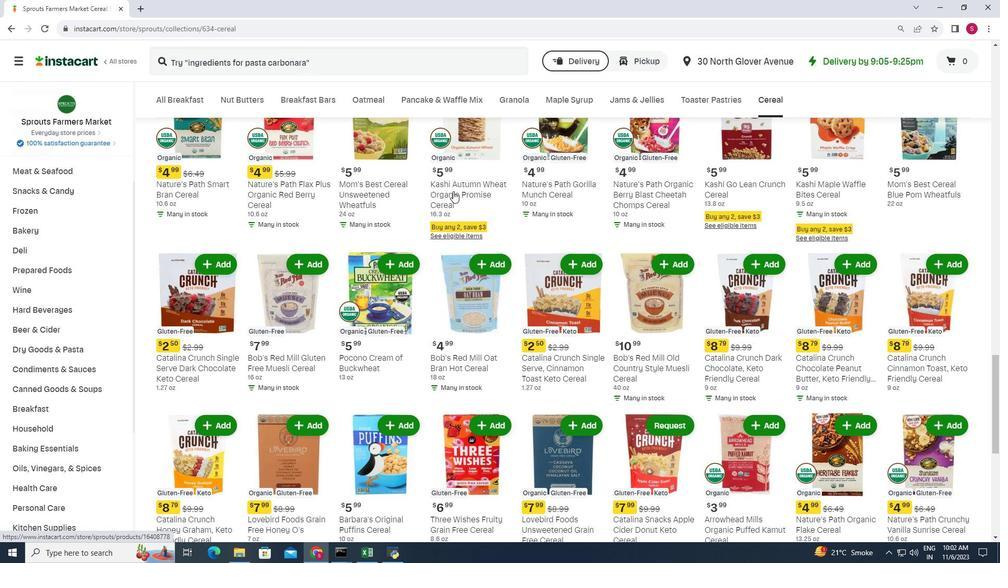 
Action: Mouse scrolled (455, 192) with delta (0, 0)
Screenshot: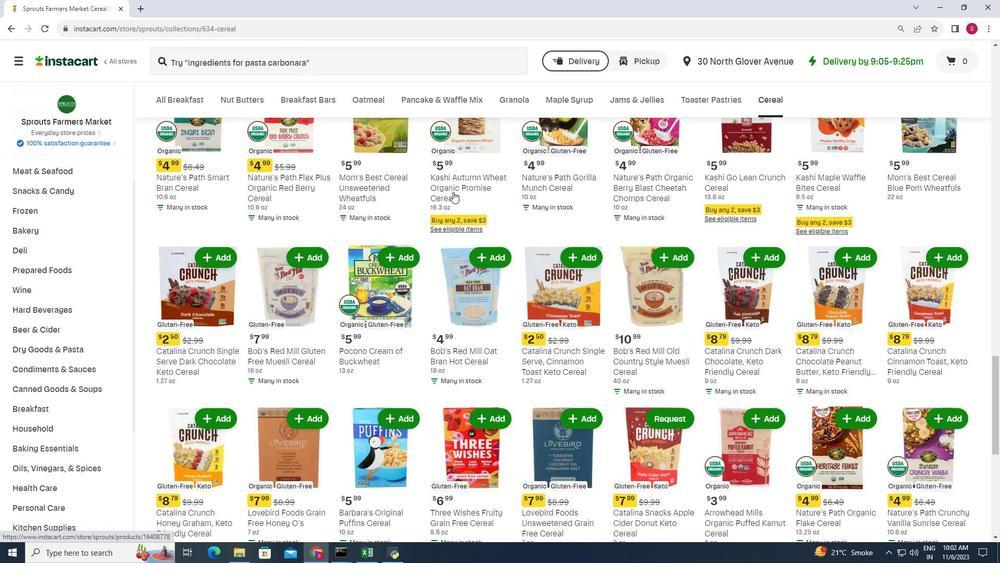 
Action: Mouse moved to (456, 194)
Screenshot: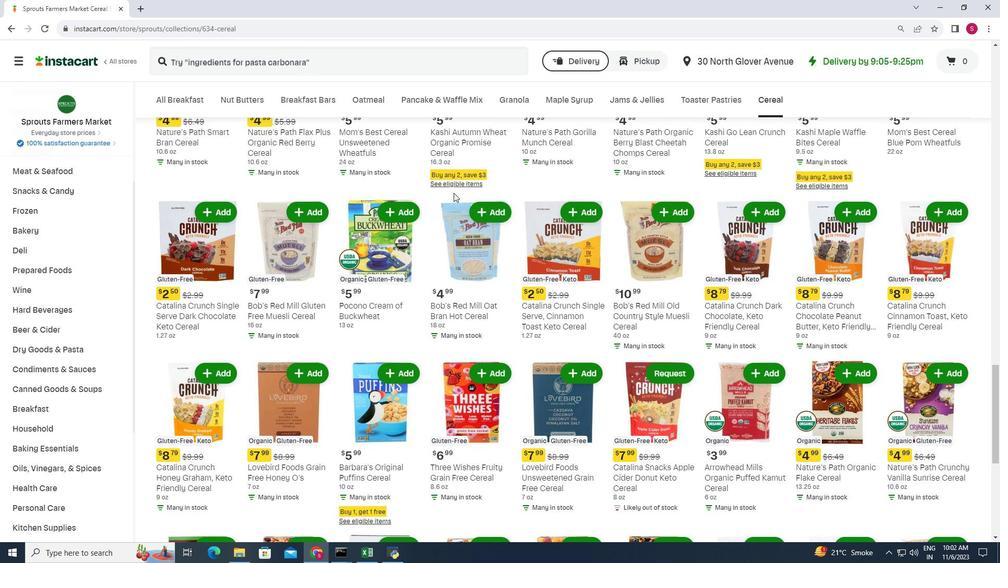 
Action: Mouse scrolled (456, 194) with delta (0, 0)
Screenshot: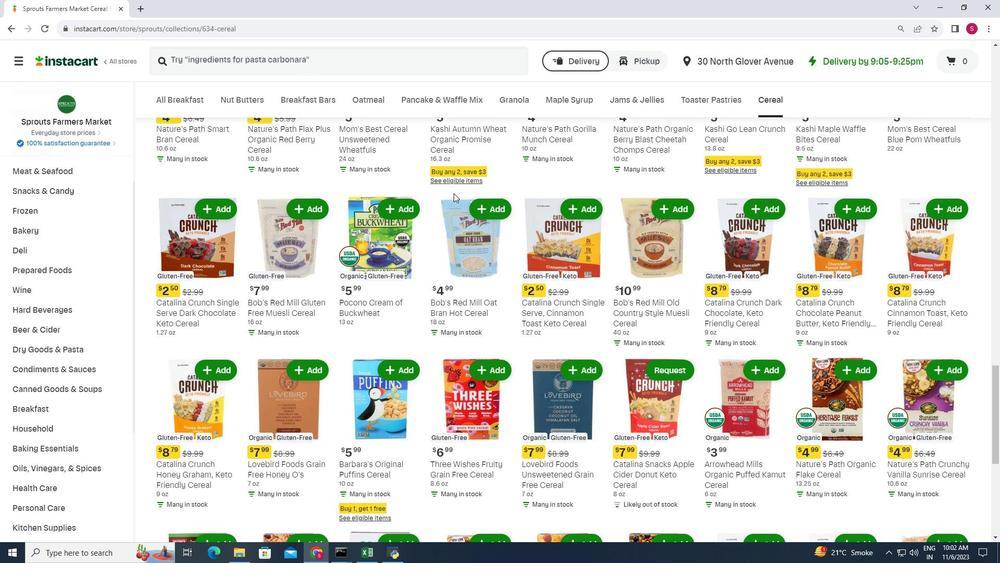 
Action: Mouse moved to (431, 208)
Screenshot: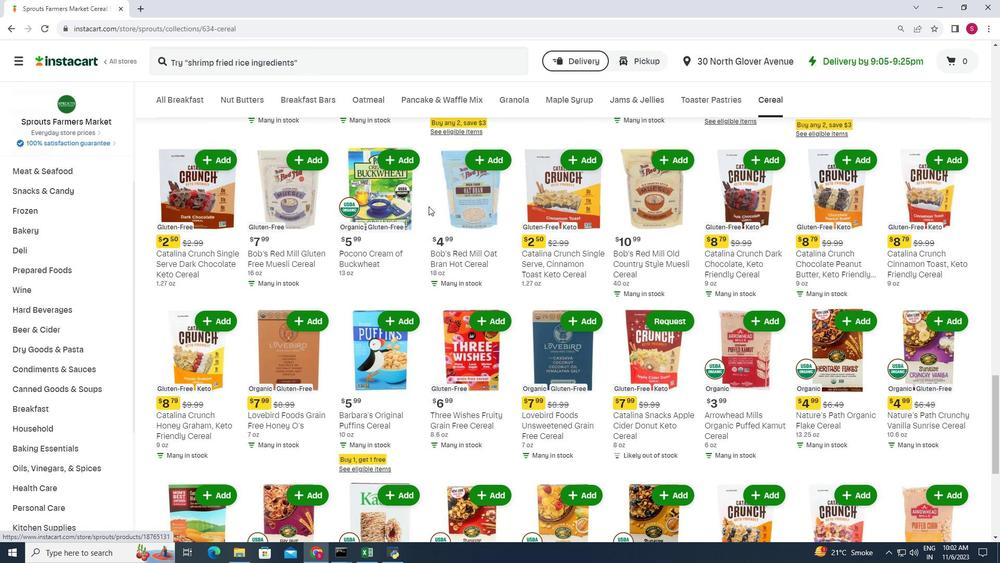 
Action: Mouse scrolled (431, 208) with delta (0, 0)
Screenshot: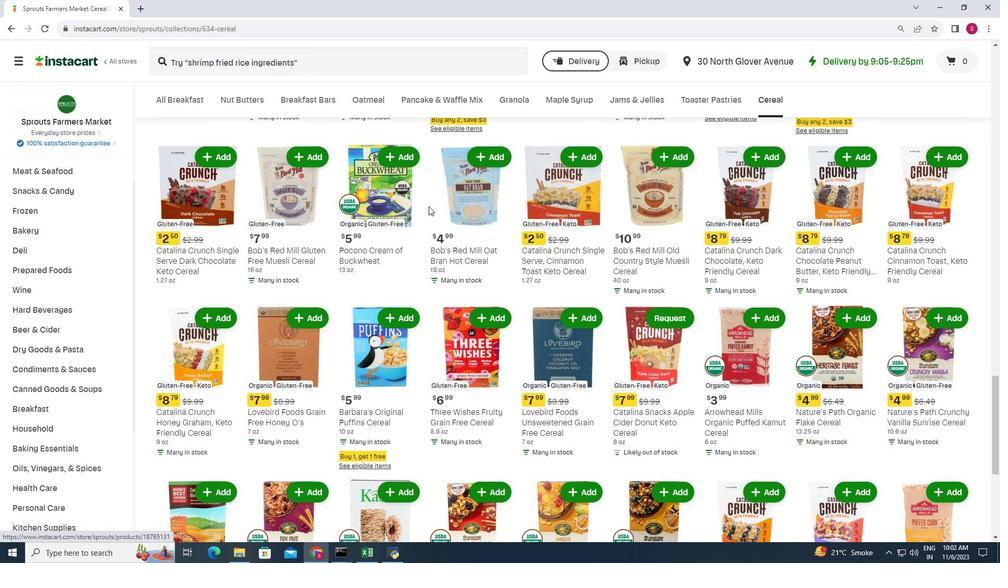 
Action: Mouse moved to (431, 209)
Screenshot: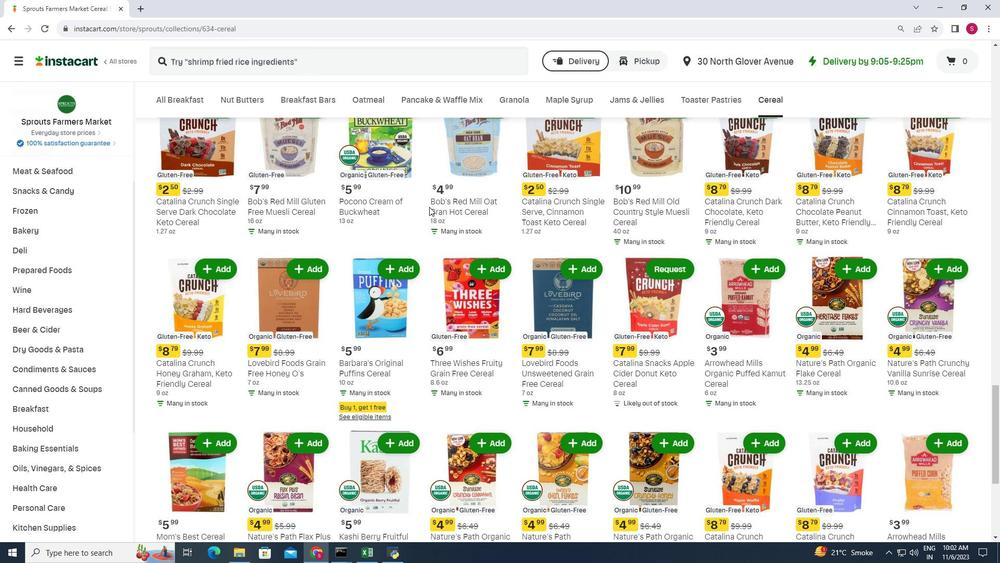 
Action: Mouse scrolled (431, 208) with delta (0, 0)
Screenshot: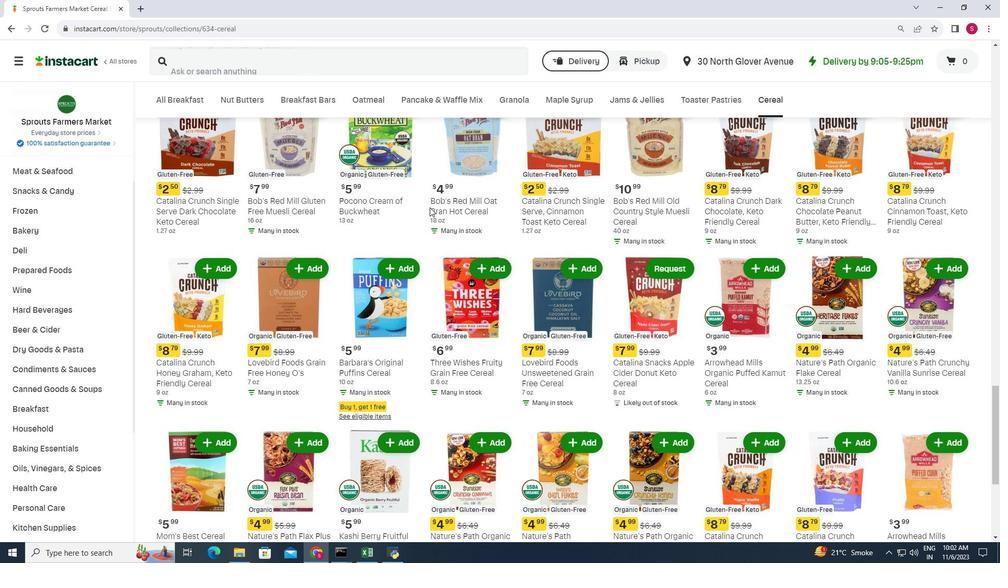 
Action: Mouse moved to (432, 210)
Screenshot: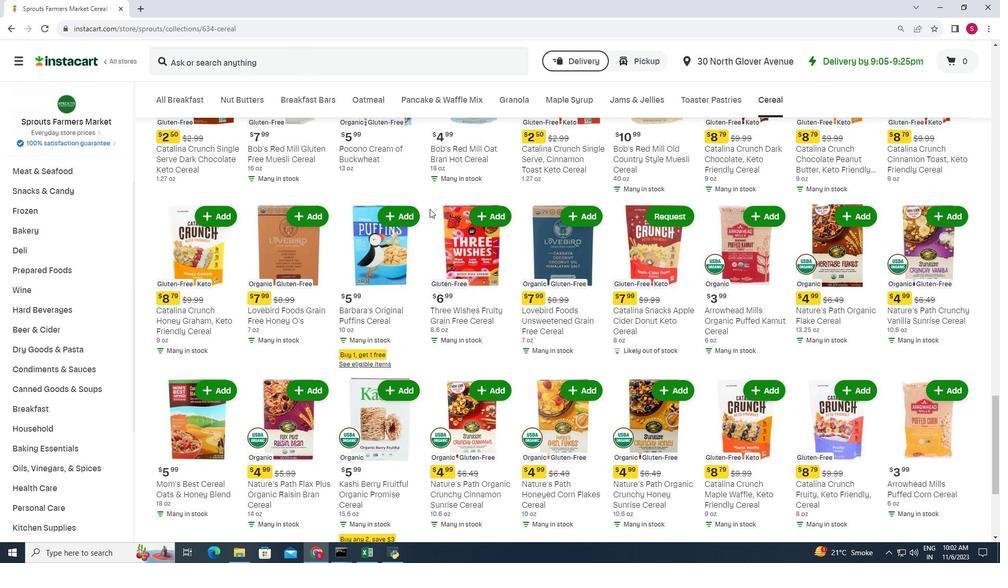 
Action: Mouse scrolled (432, 210) with delta (0, 0)
Screenshot: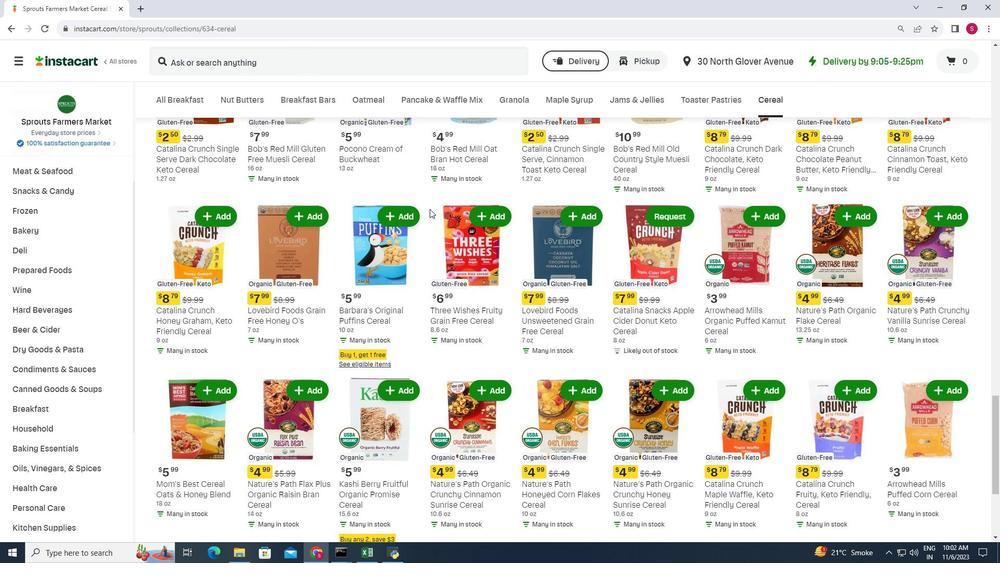 
Action: Mouse moved to (432, 211)
Screenshot: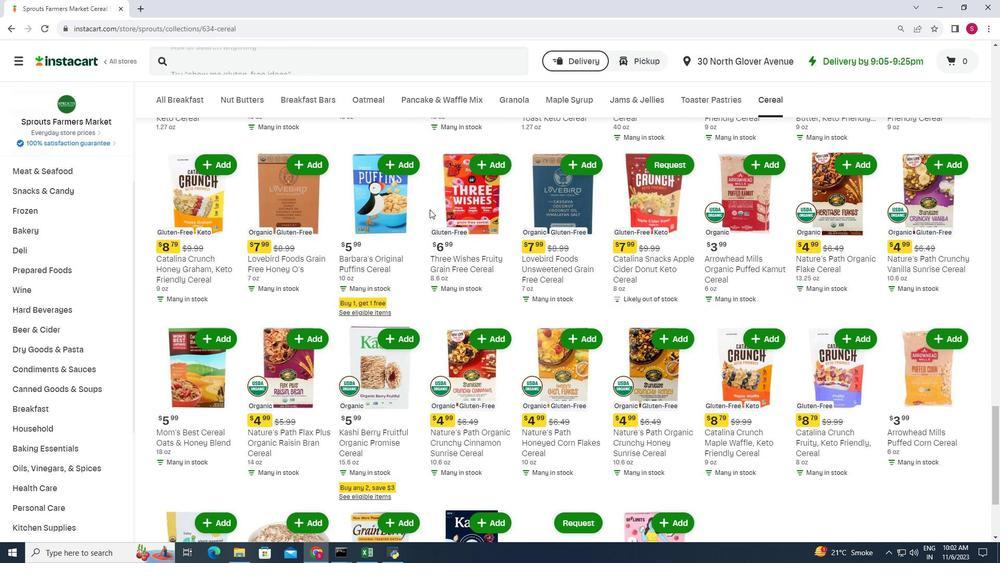 
Action: Mouse scrolled (432, 212) with delta (0, 0)
Screenshot: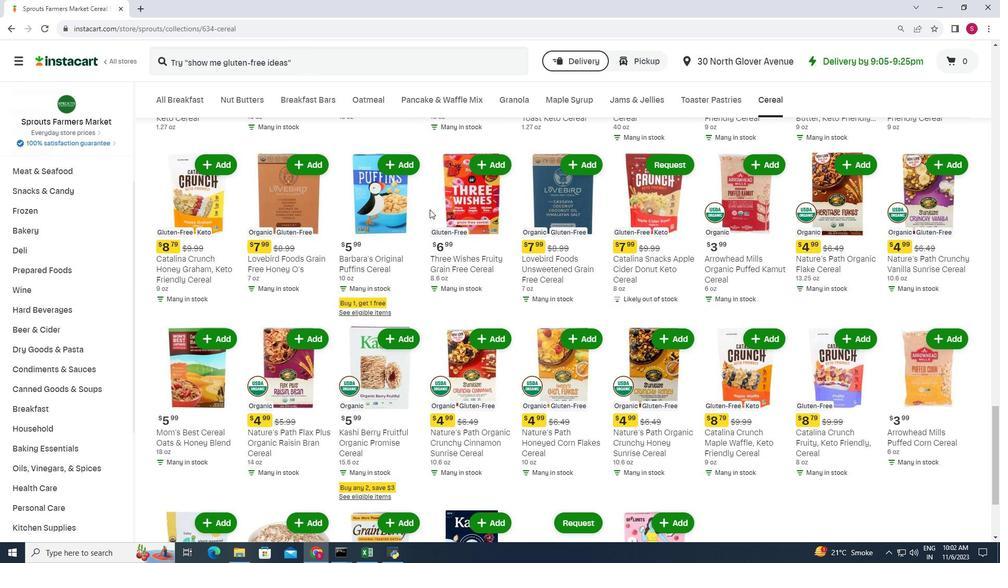 
Action: Mouse moved to (962, 222)
Screenshot: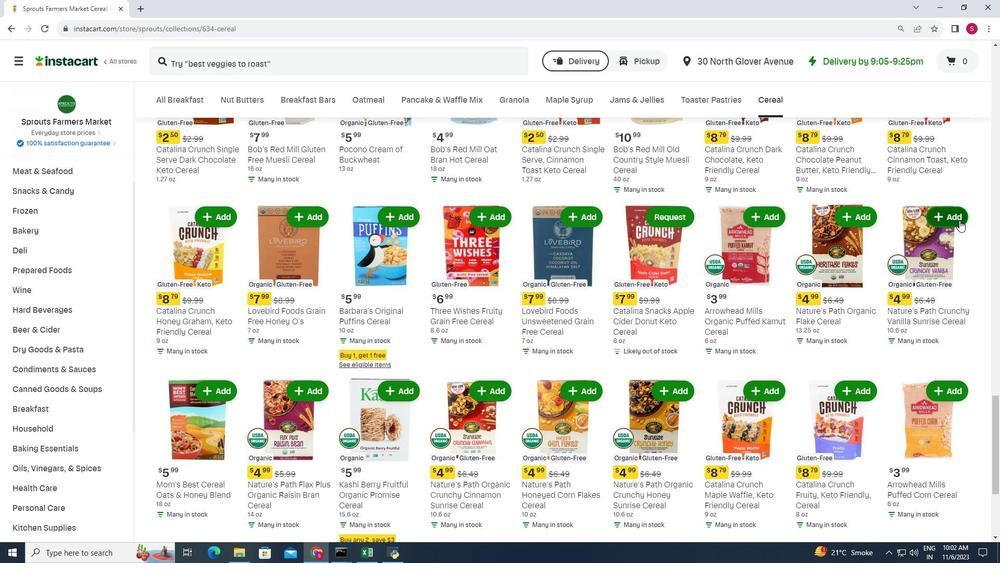 
Action: Mouse pressed left at (962, 222)
Screenshot: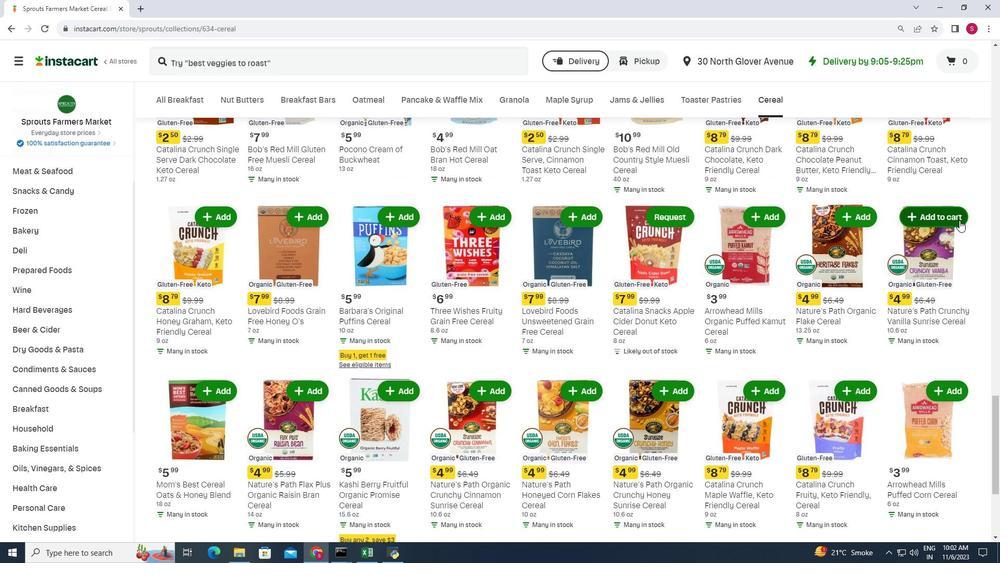 
Action: Mouse moved to (960, 193)
Screenshot: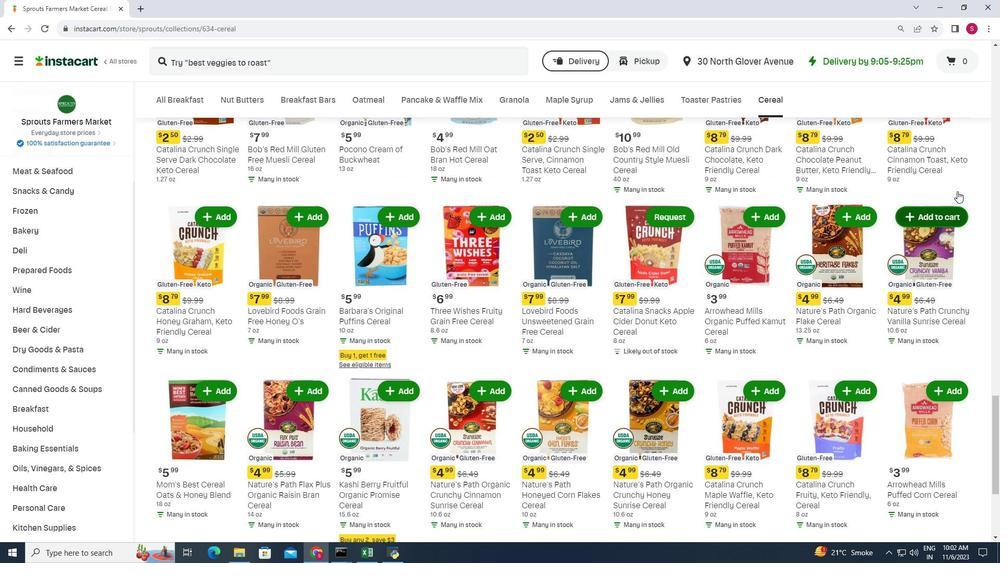 
